 Task: Add Person0000000130 as Team Member of Scrum Project Project0000000065 in Jira. Add Person0000000131 as Team Member of Scrum Project Project0000000066 in Jira. Add Person0000000132 as Team Member of Scrum Project Project0000000066 in Jira. Assign Person0000000129 as Project Lead of Scrum Project Project0000000065 in Jira. Assign Person0000000131 as Project Lead of Scrum Project Project0000000066 in Jira
Action: Mouse moved to (417, 246)
Screenshot: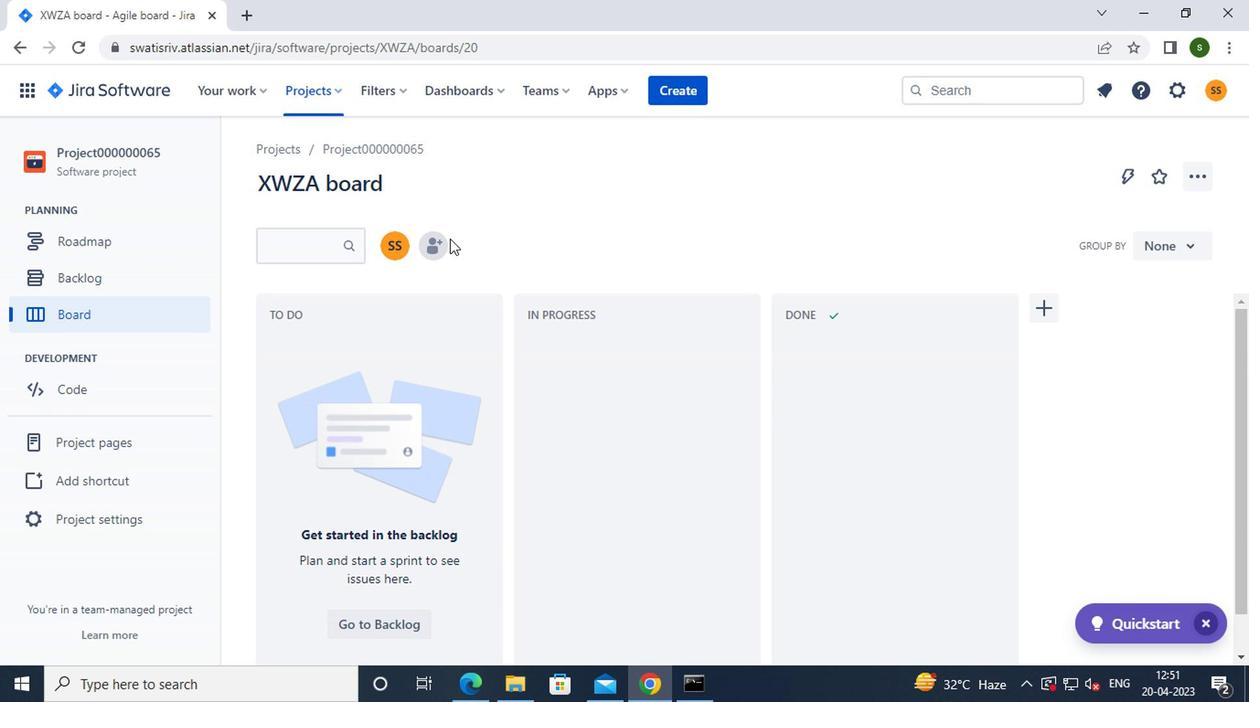 
Action: Mouse pressed left at (417, 246)
Screenshot: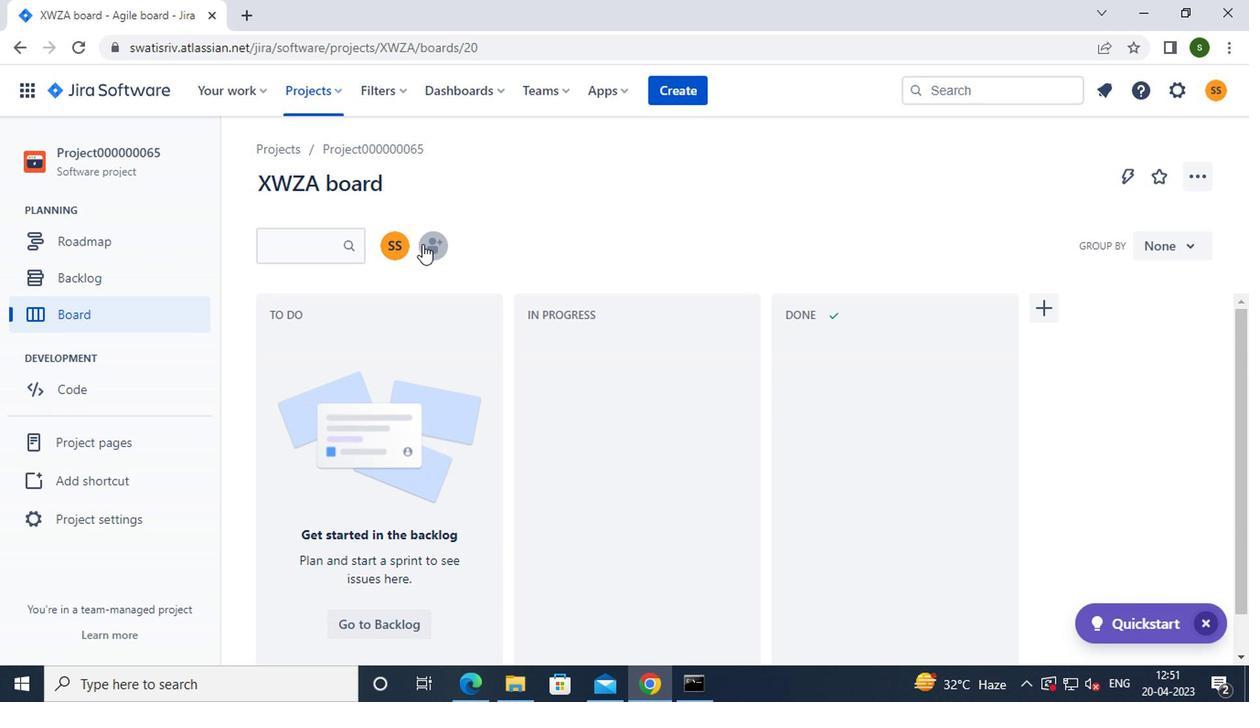 
Action: Mouse moved to (543, 214)
Screenshot: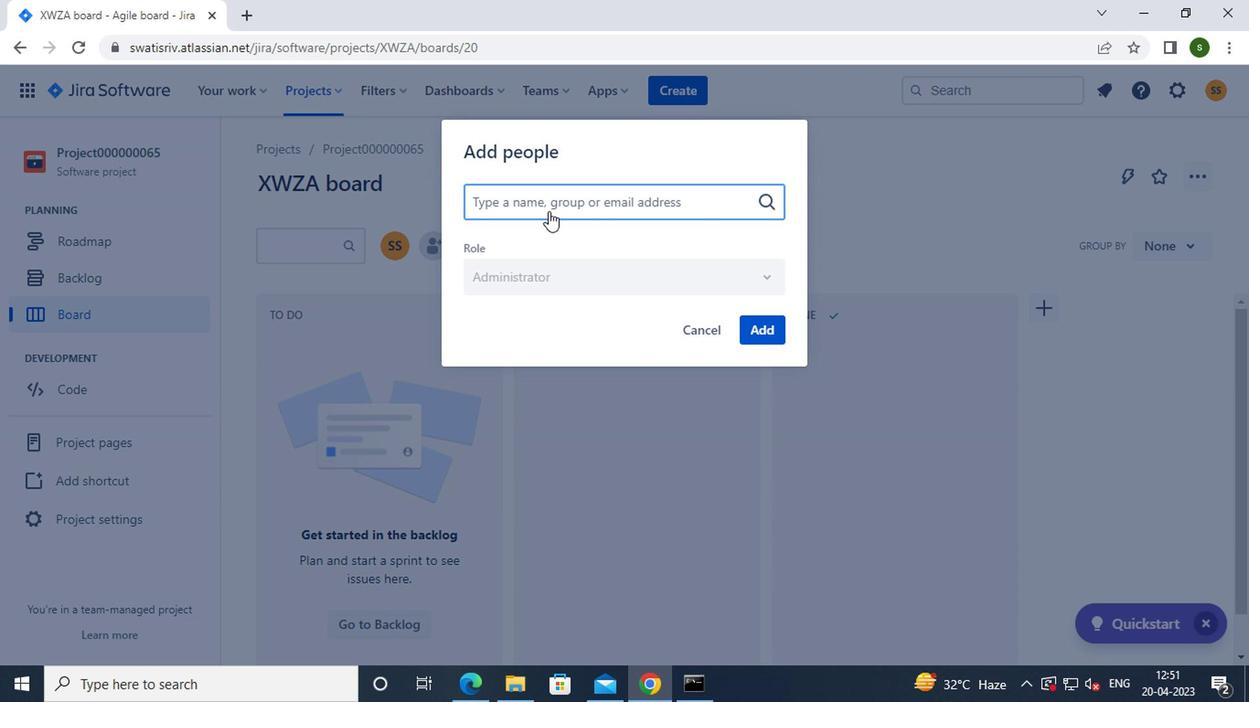 
Action: Key pressed ca
Screenshot: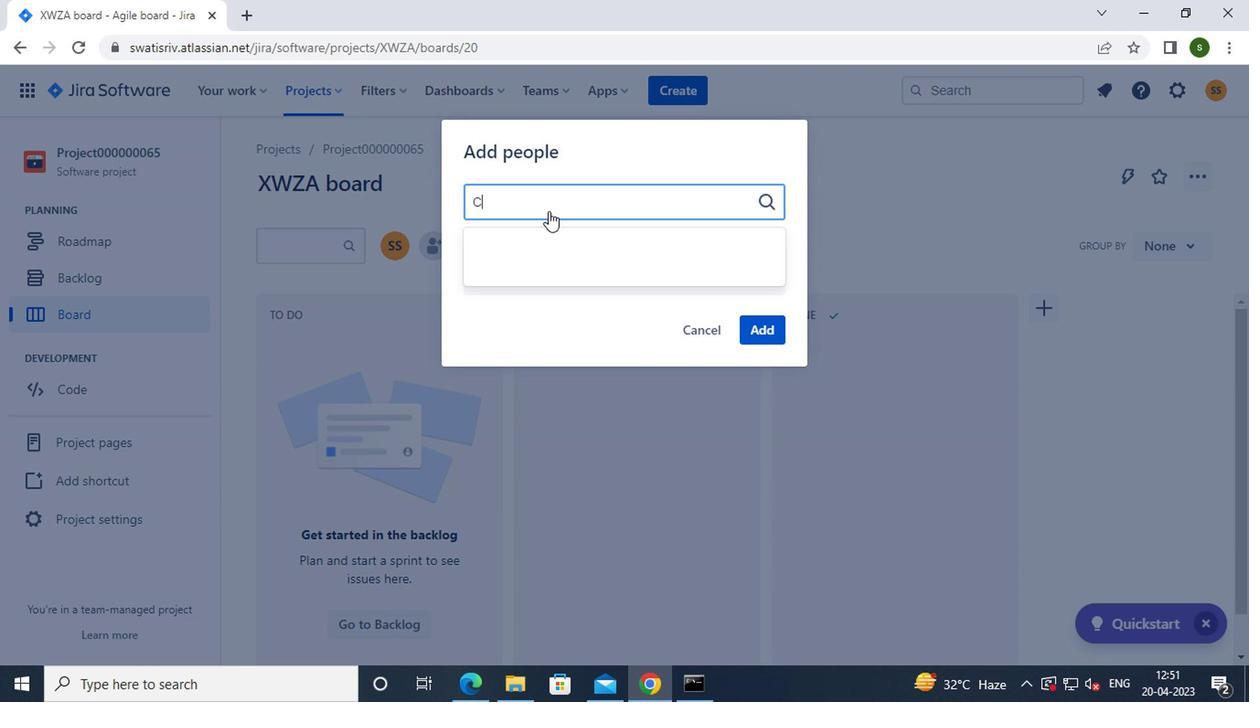 
Action: Mouse moved to (537, 256)
Screenshot: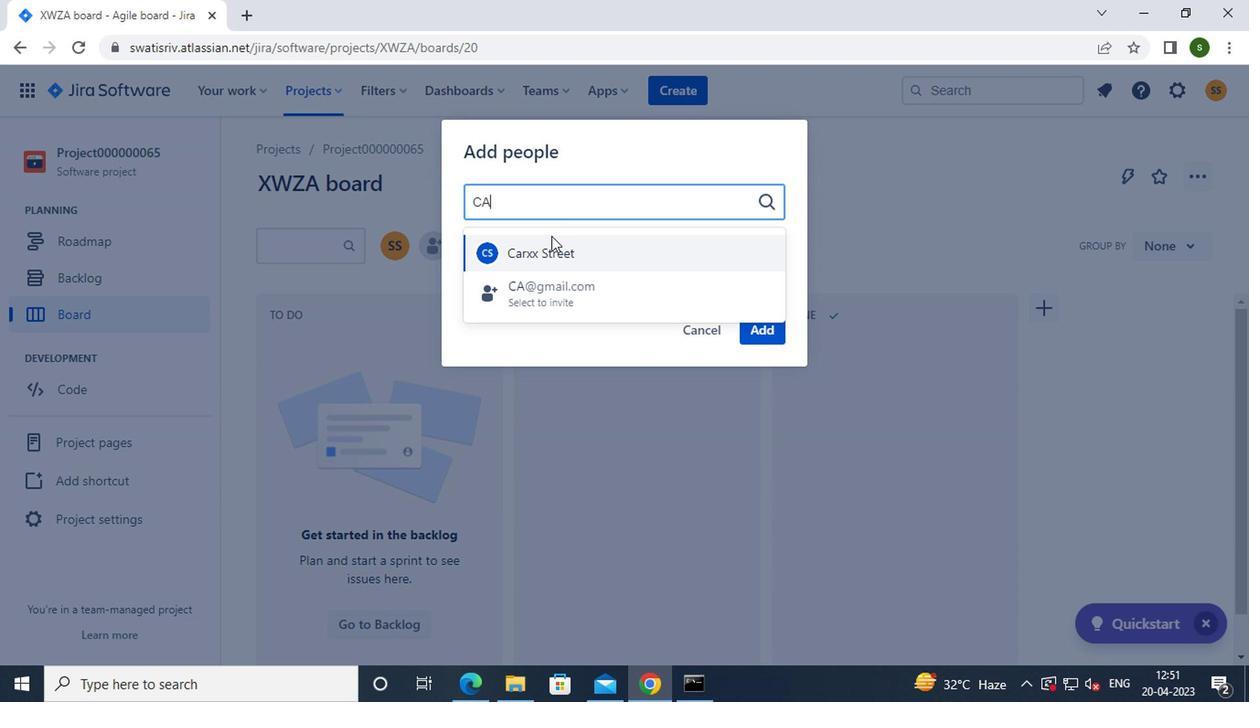 
Action: Mouse pressed left at (537, 256)
Screenshot: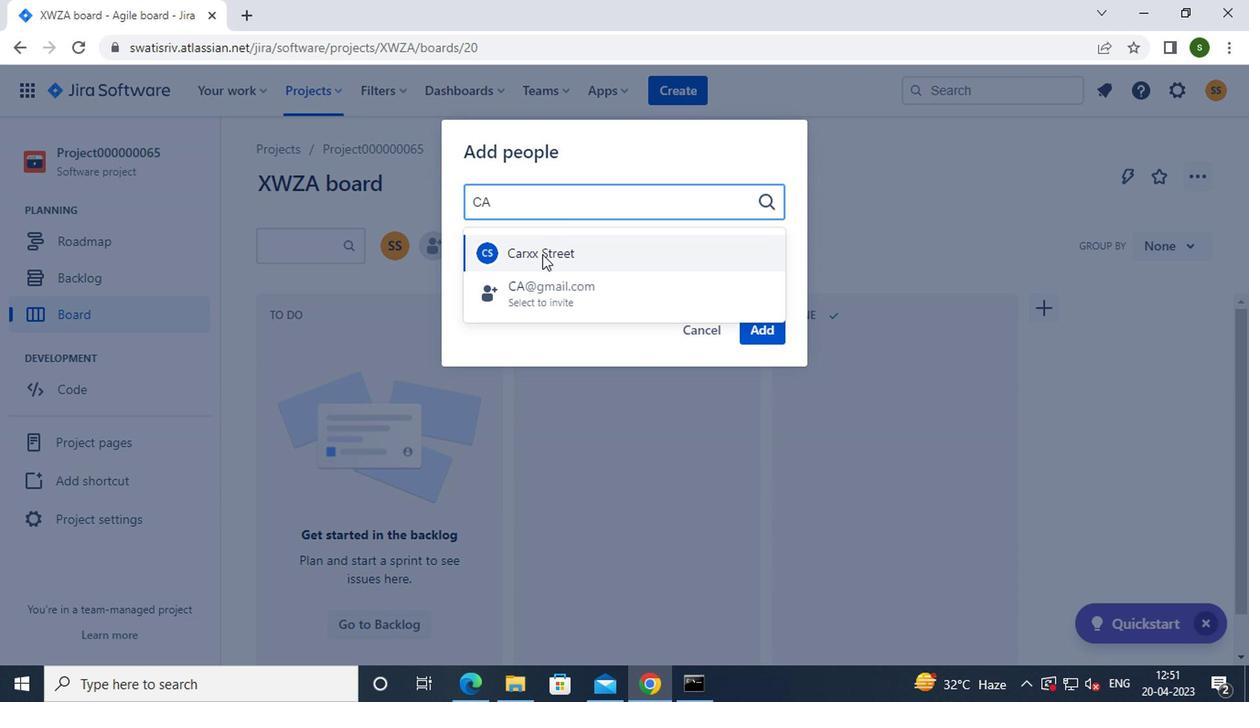 
Action: Mouse moved to (747, 330)
Screenshot: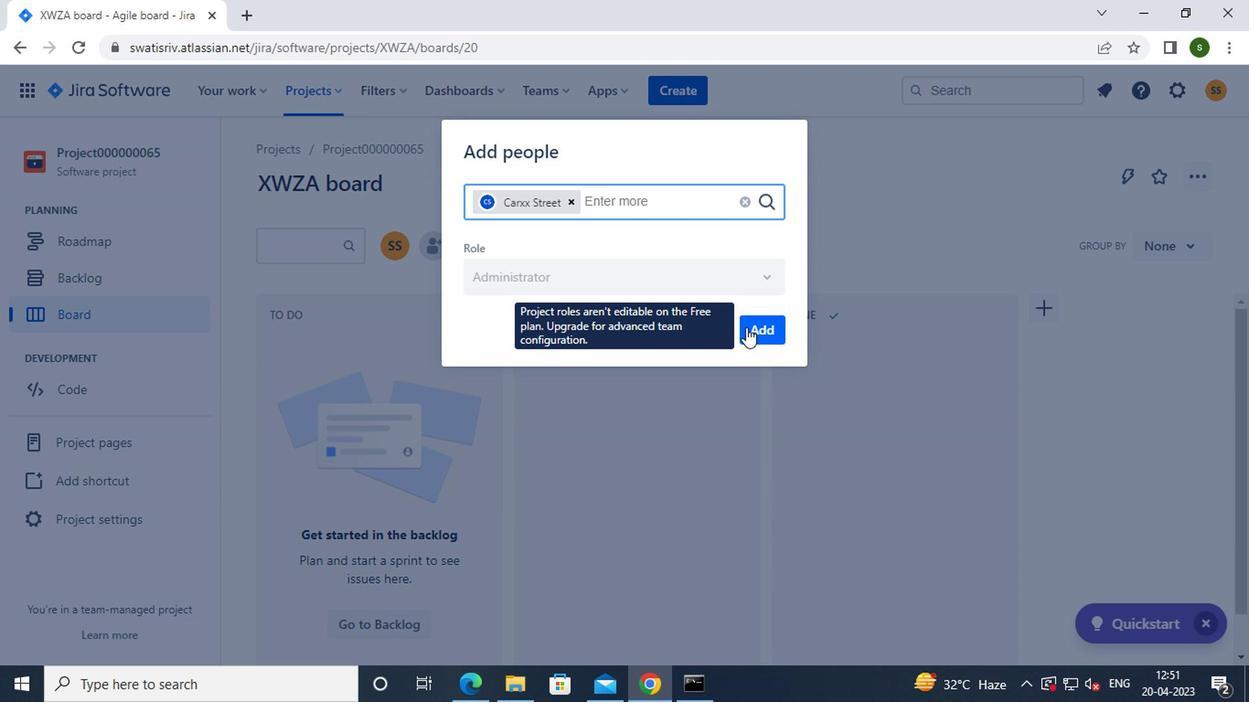 
Action: Mouse pressed left at (747, 330)
Screenshot: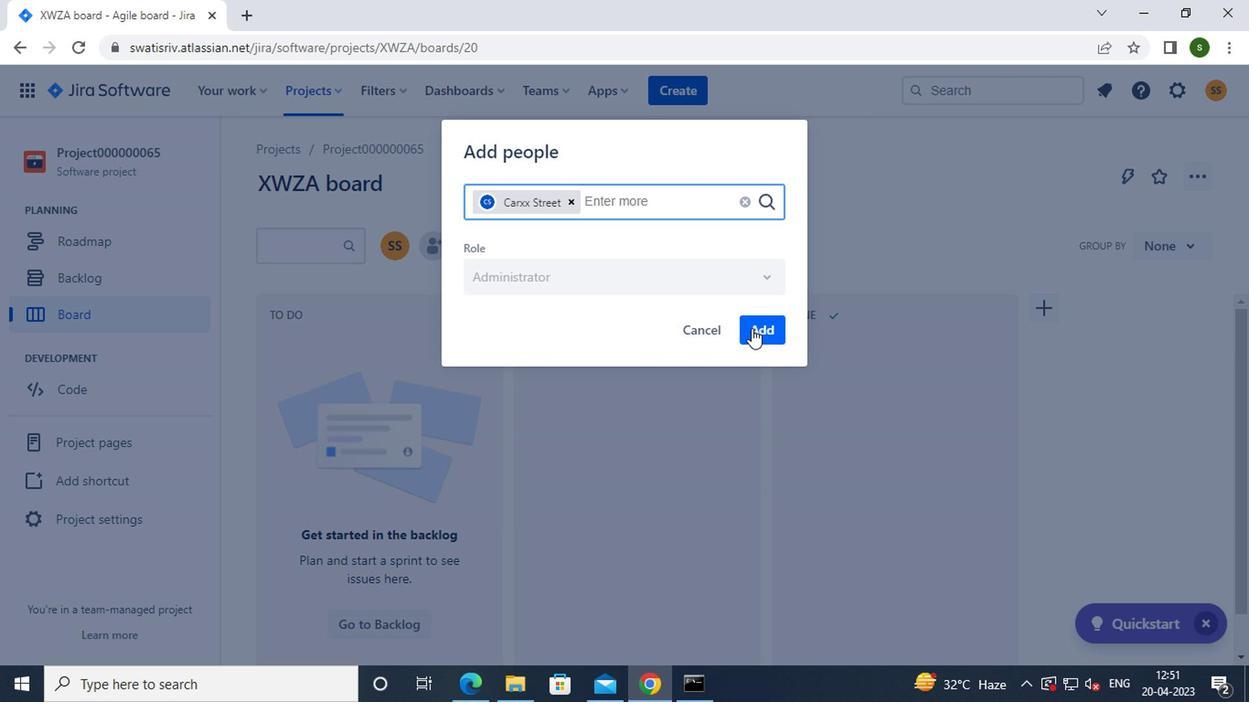 
Action: Mouse moved to (309, 99)
Screenshot: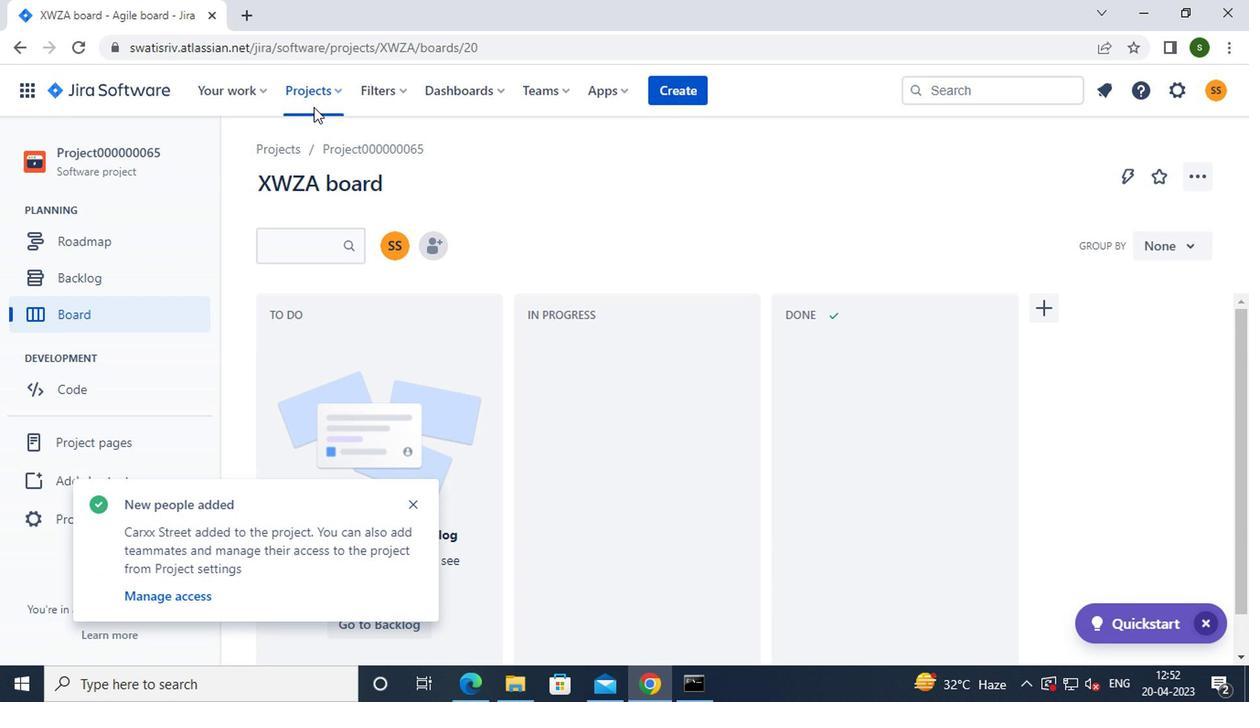 
Action: Mouse pressed left at (309, 99)
Screenshot: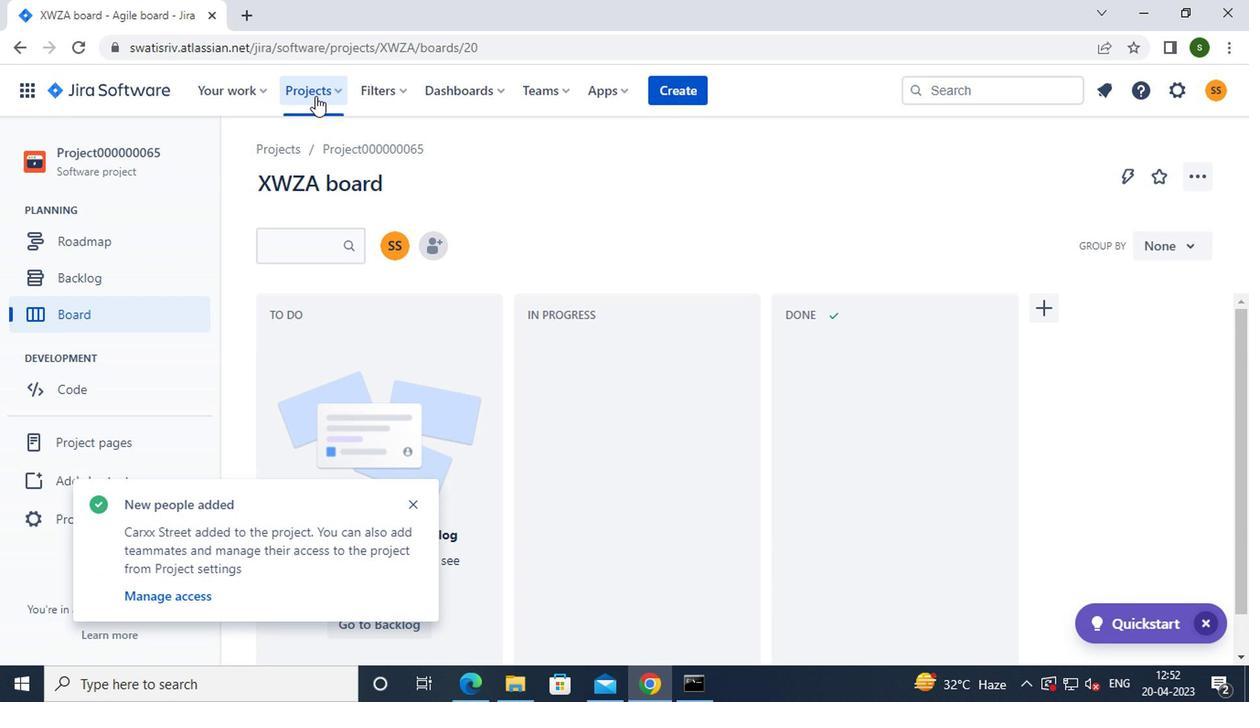 
Action: Mouse moved to (380, 237)
Screenshot: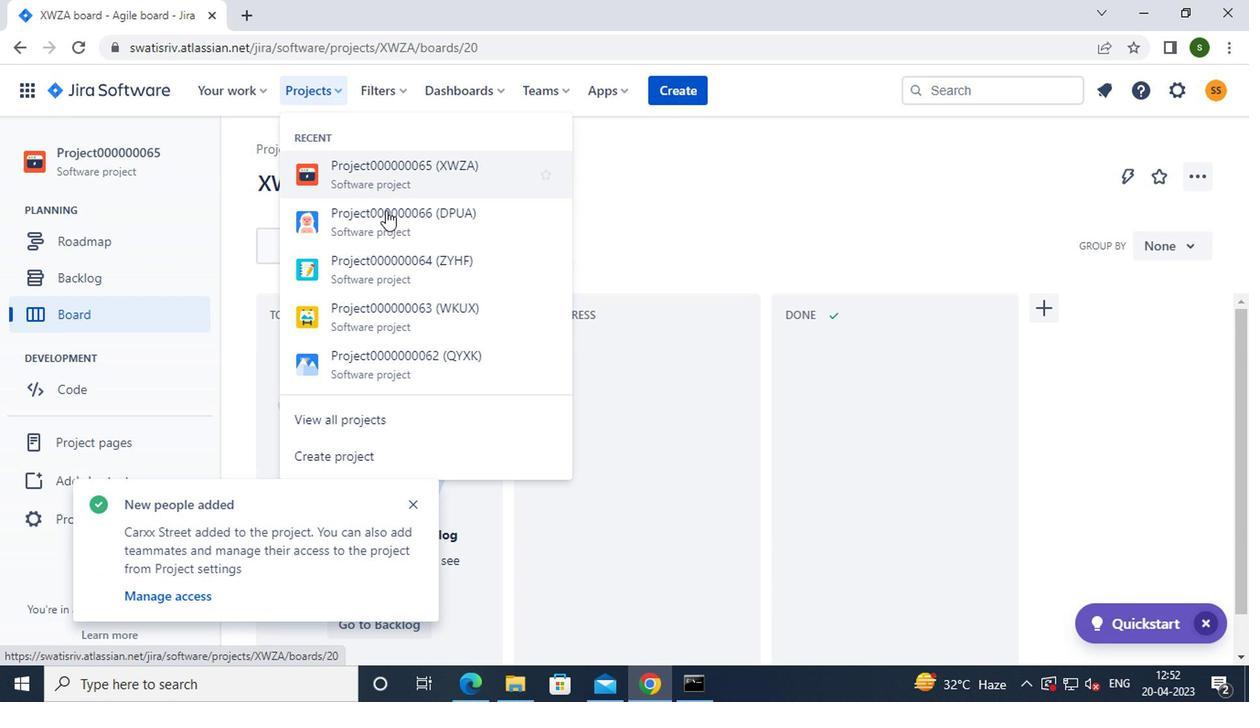 
Action: Mouse pressed left at (380, 237)
Screenshot: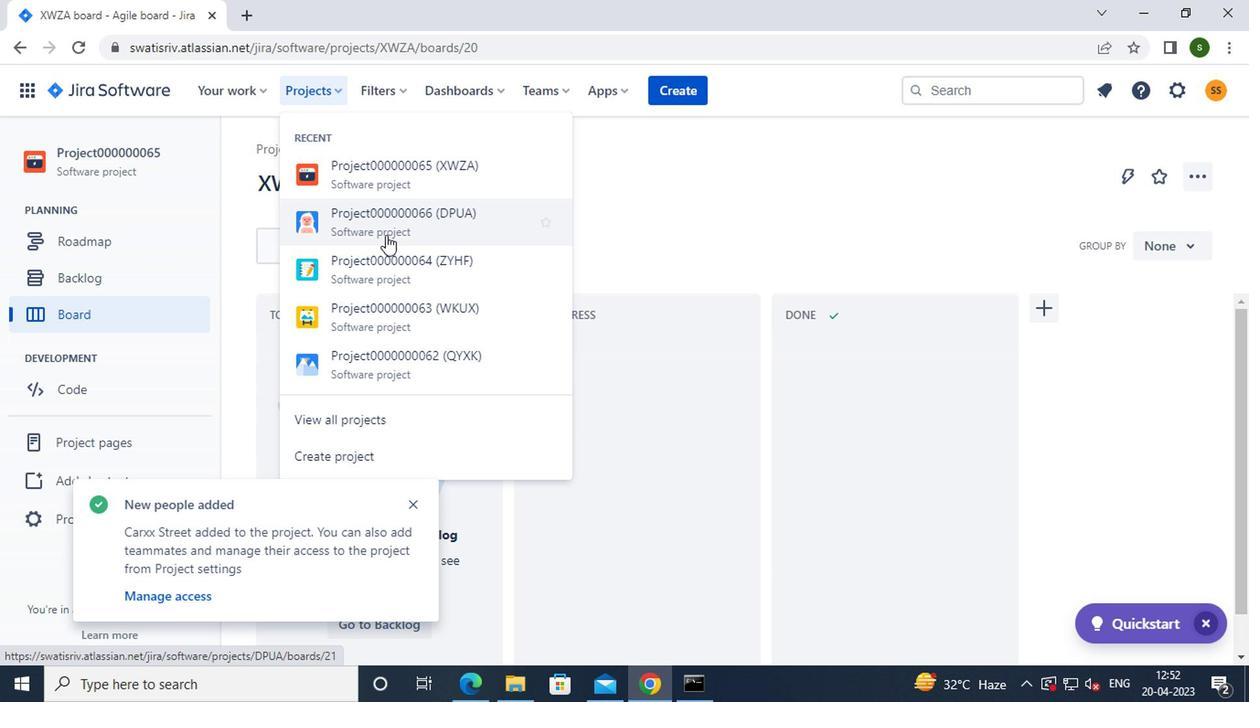 
Action: Mouse moved to (431, 249)
Screenshot: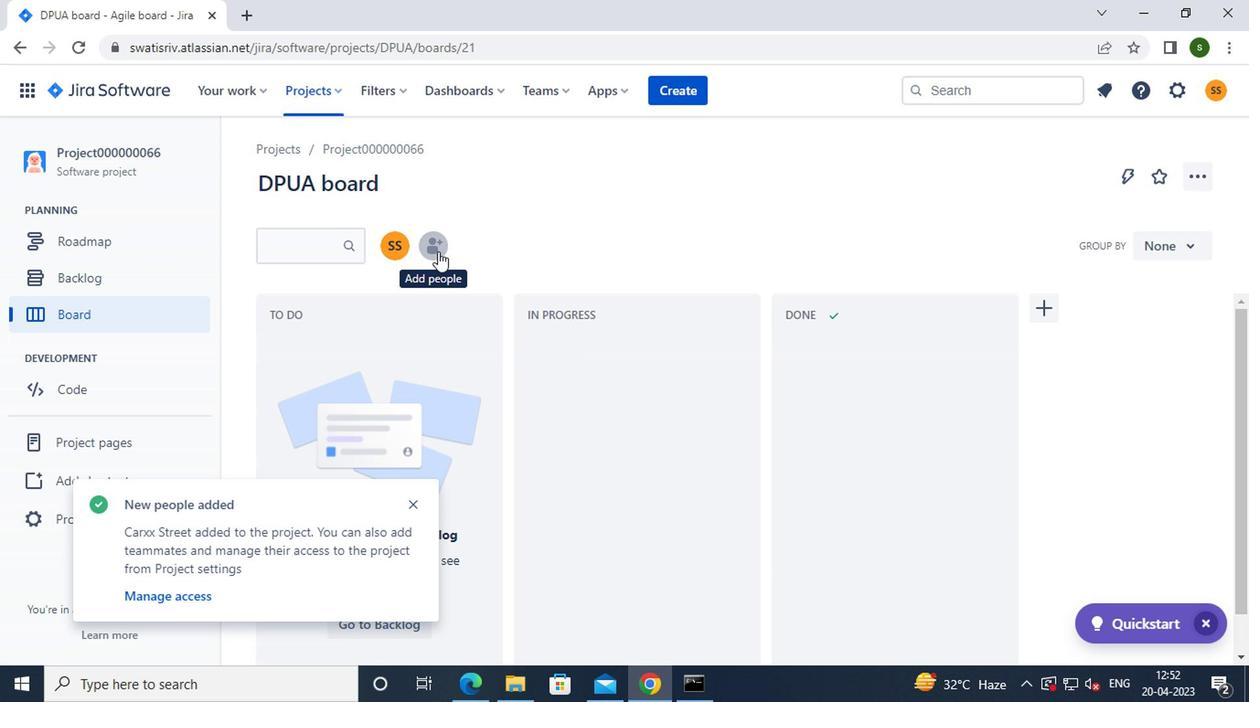 
Action: Mouse pressed left at (431, 249)
Screenshot: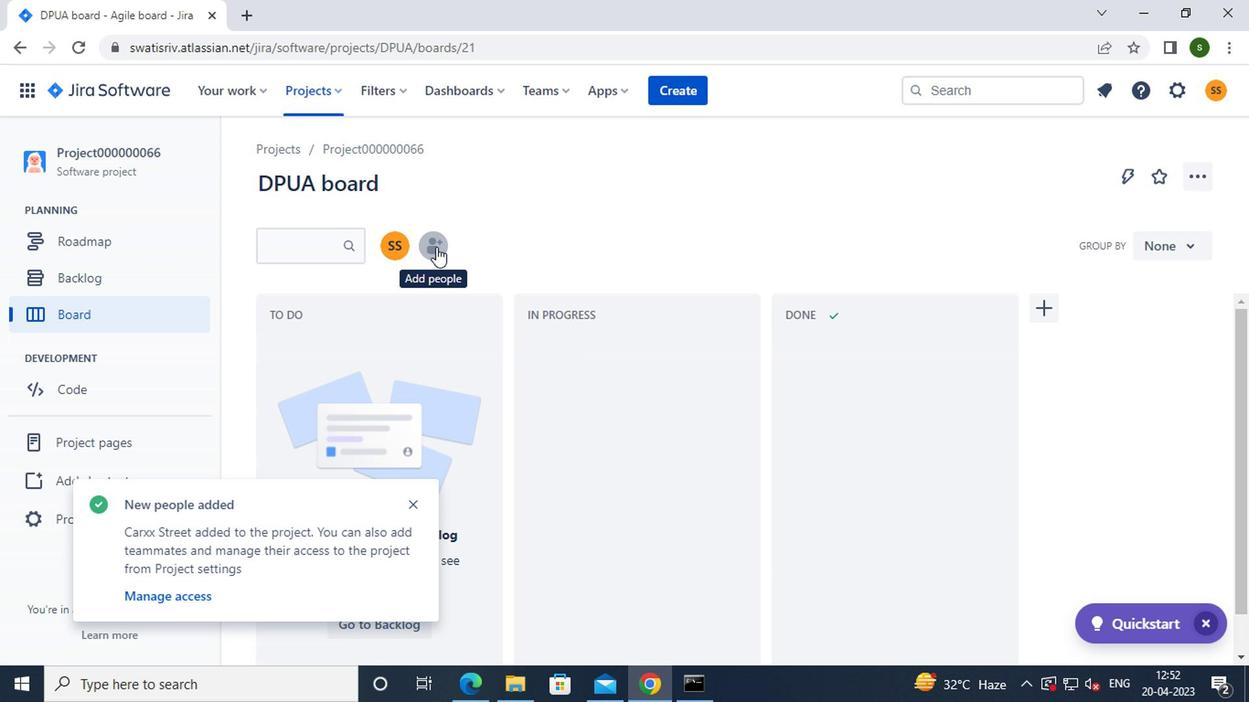
Action: Mouse moved to (519, 208)
Screenshot: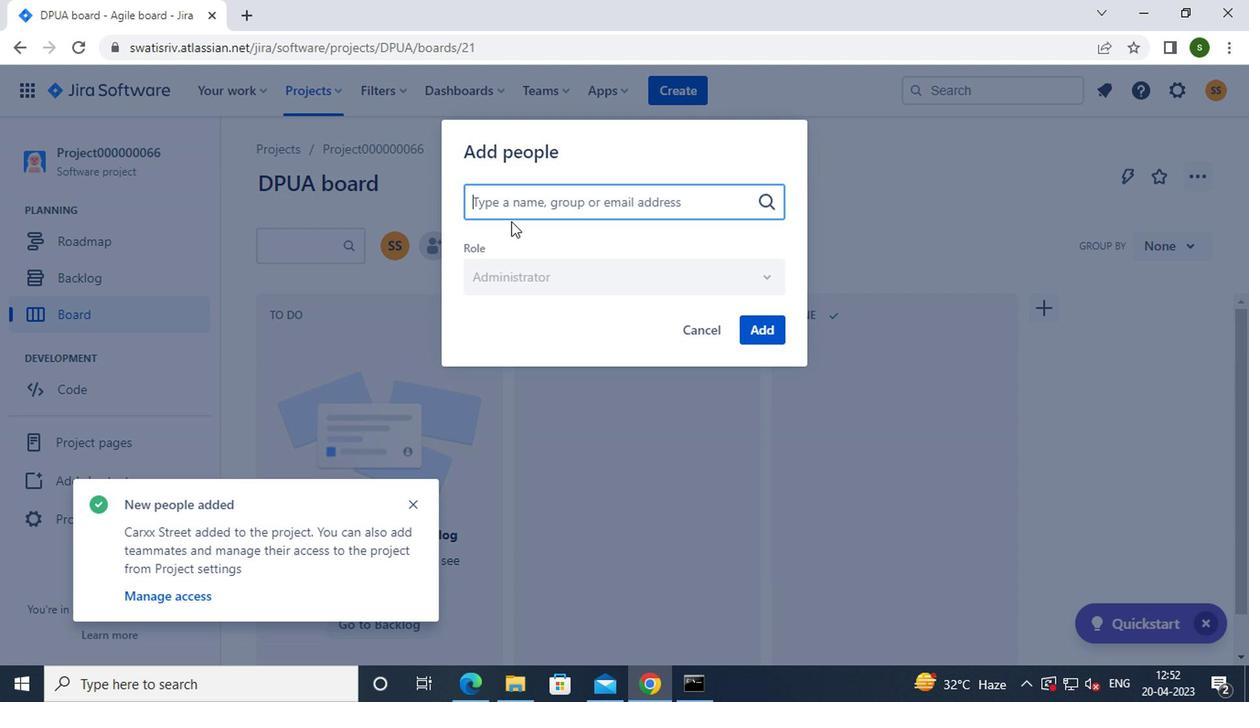 
Action: Key pressed p
Screenshot: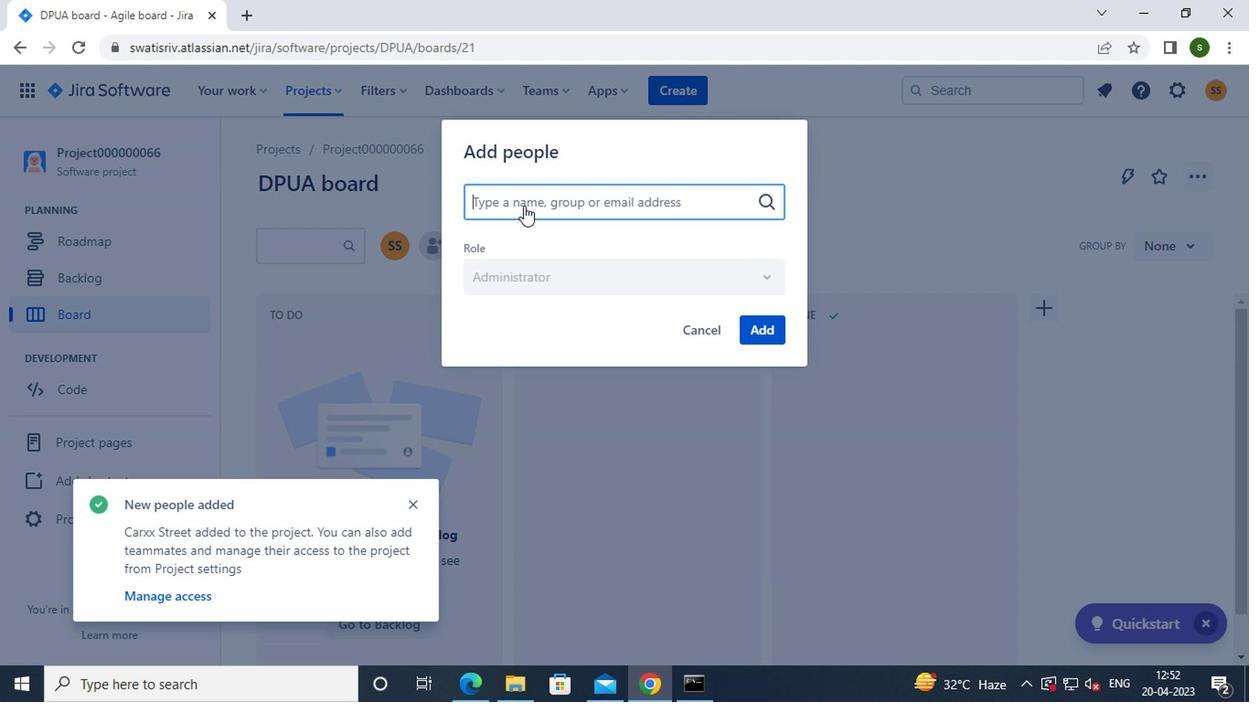 
Action: Mouse moved to (521, 246)
Screenshot: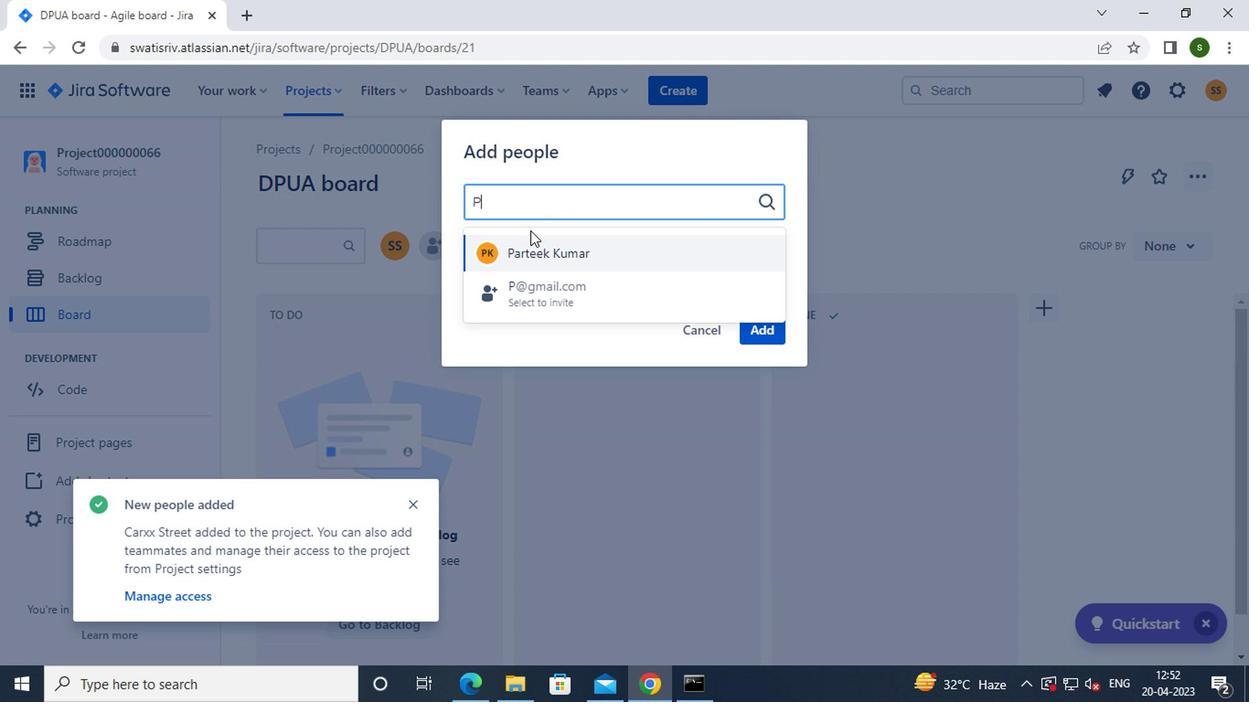 
Action: Mouse pressed left at (521, 246)
Screenshot: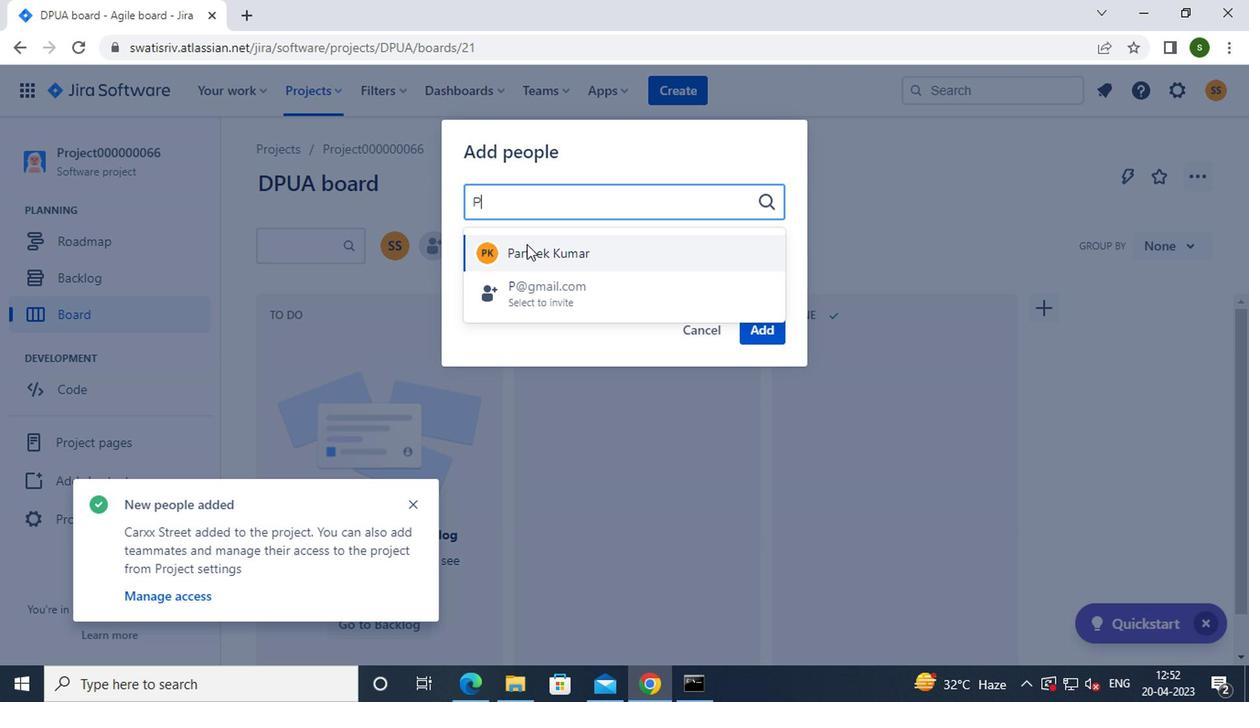 
Action: Mouse moved to (757, 322)
Screenshot: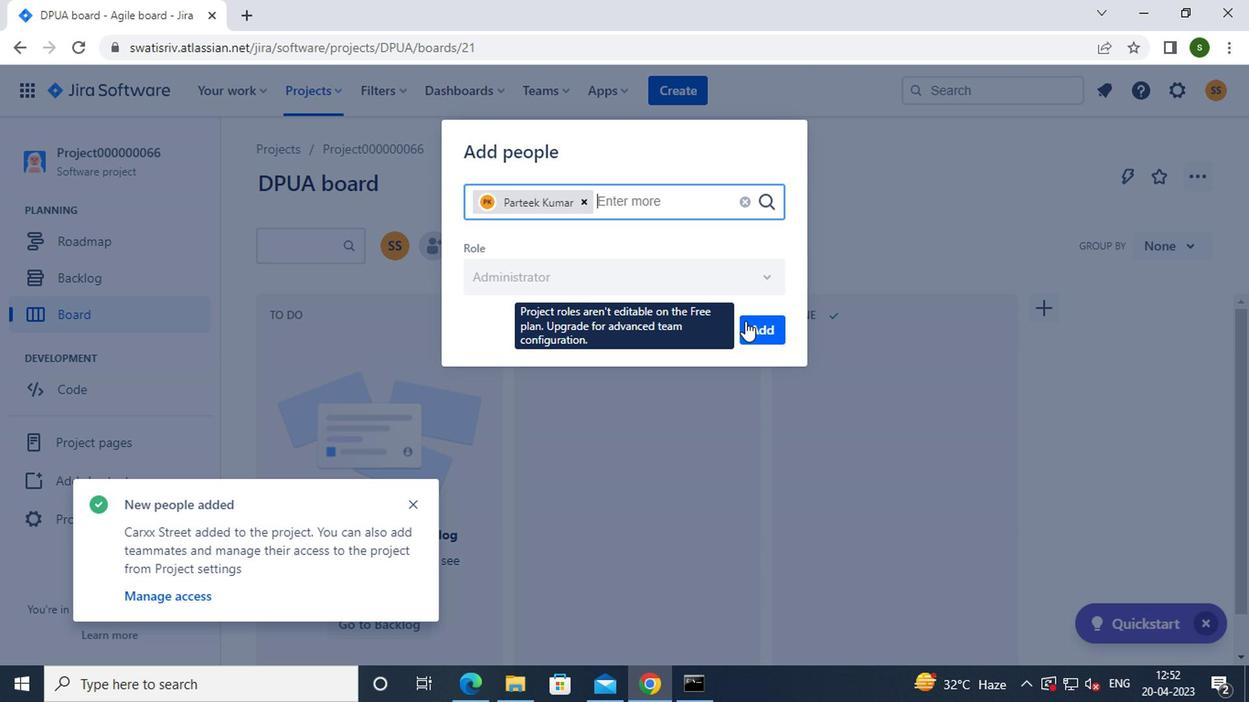 
Action: Mouse pressed left at (757, 322)
Screenshot: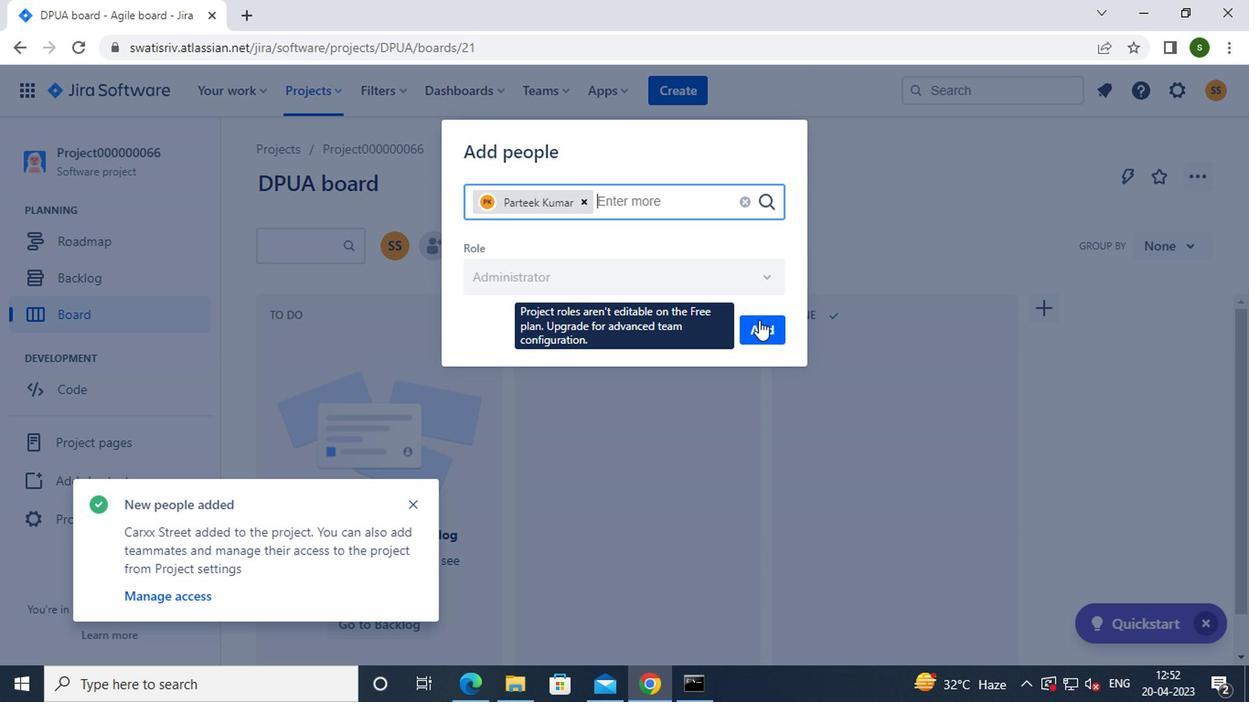 
Action: Mouse moved to (434, 245)
Screenshot: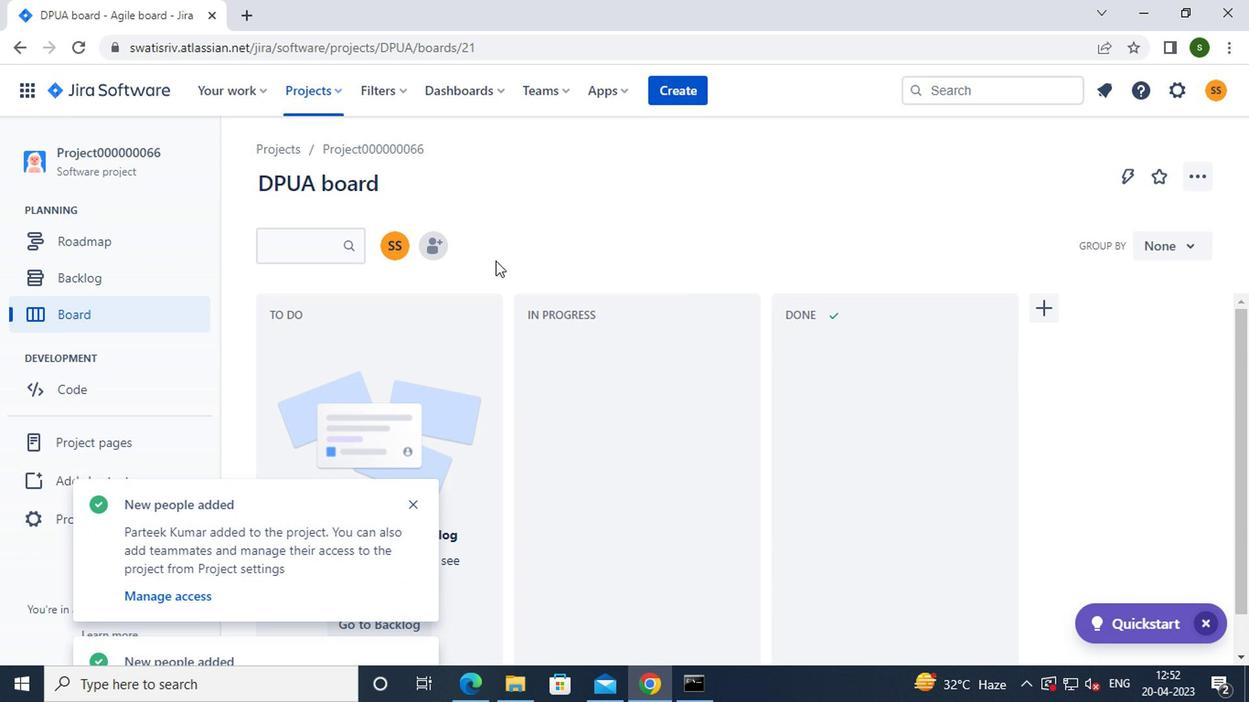 
Action: Mouse pressed left at (434, 245)
Screenshot: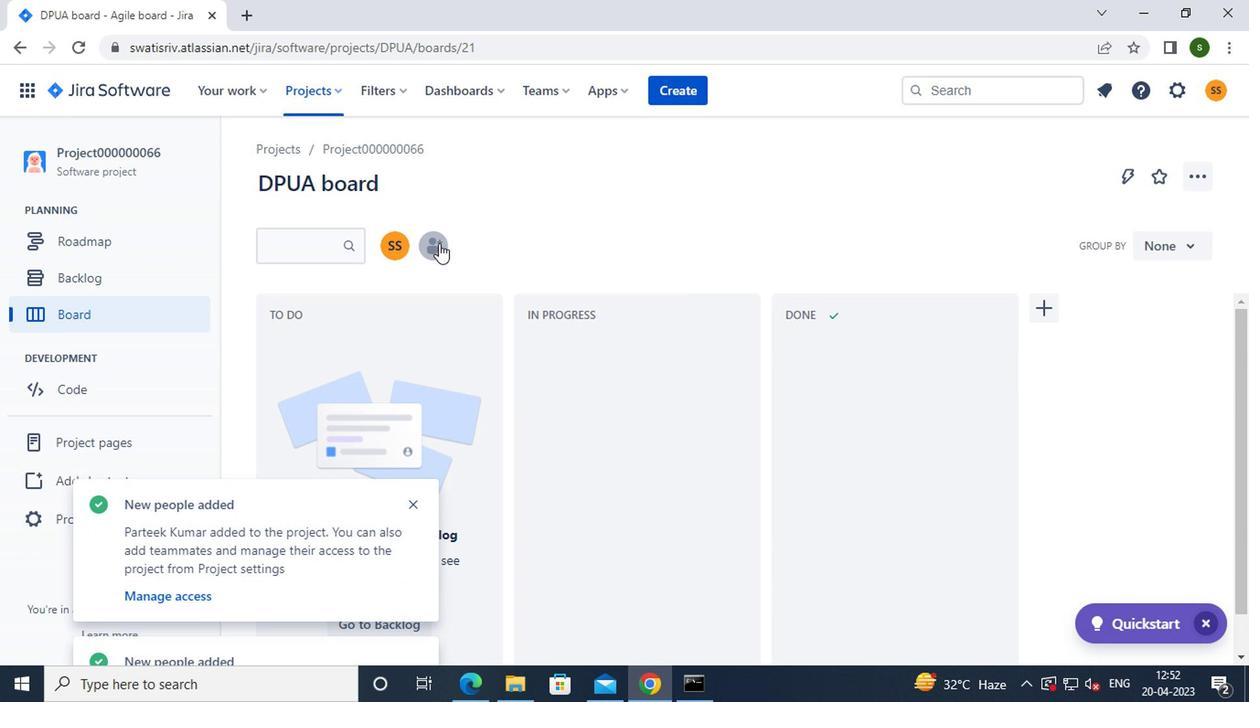 
Action: Mouse moved to (547, 204)
Screenshot: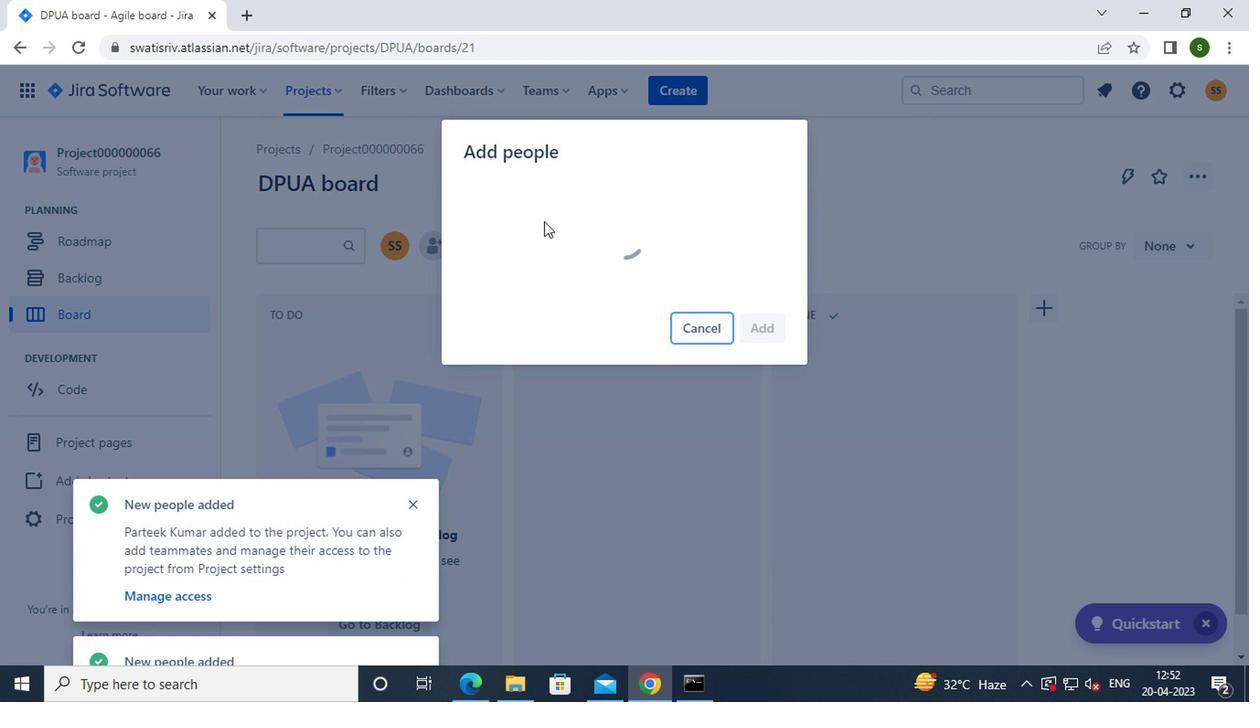 
Action: Key pressed v
Screenshot: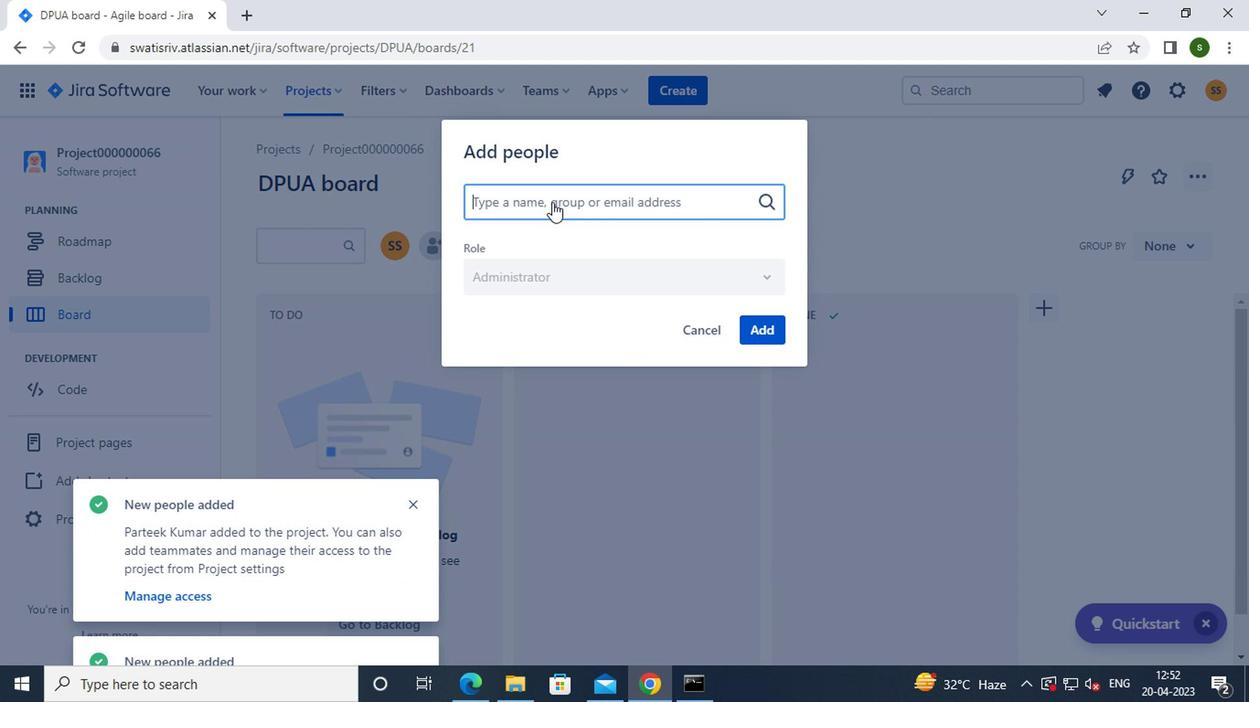 
Action: Mouse moved to (528, 333)
Screenshot: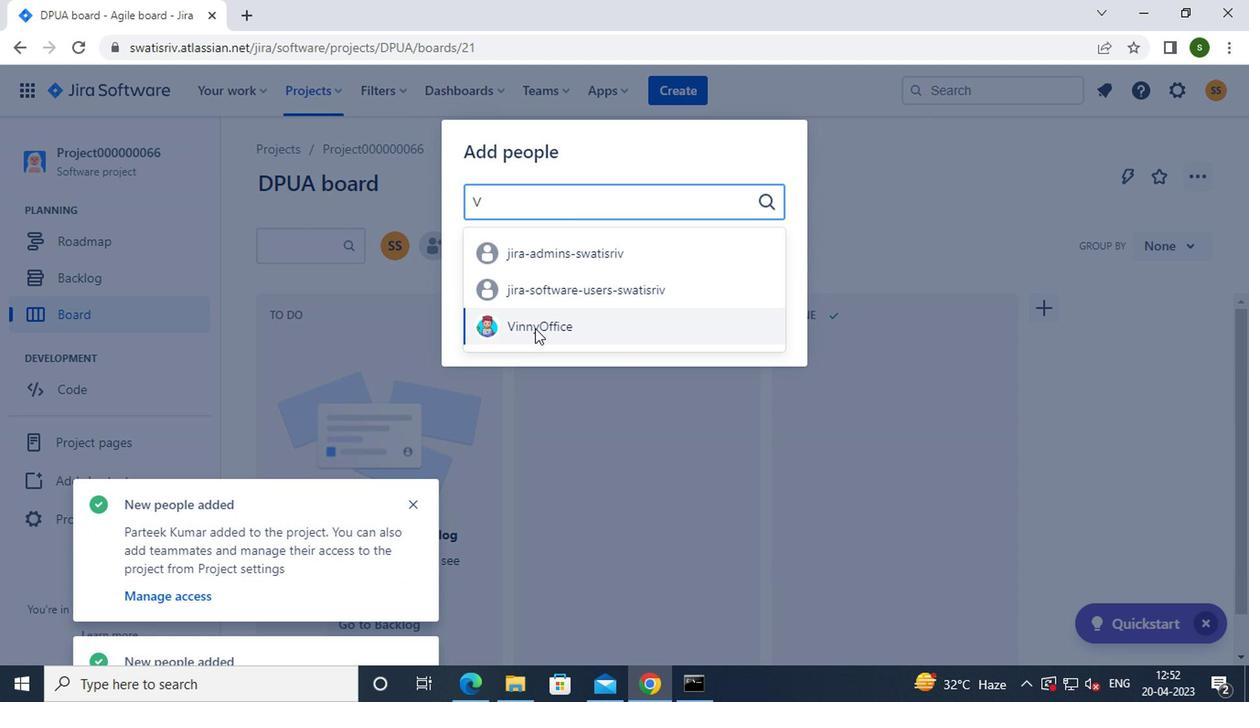 
Action: Mouse pressed left at (528, 333)
Screenshot: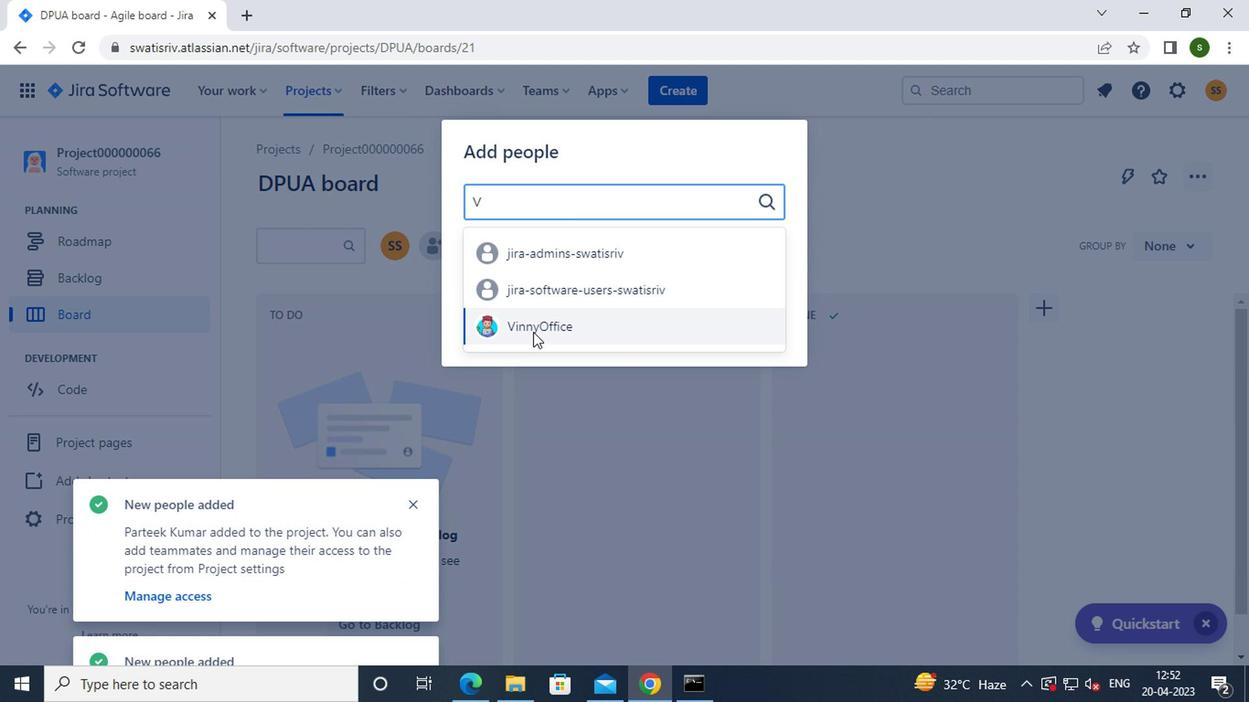 
Action: Mouse moved to (749, 324)
Screenshot: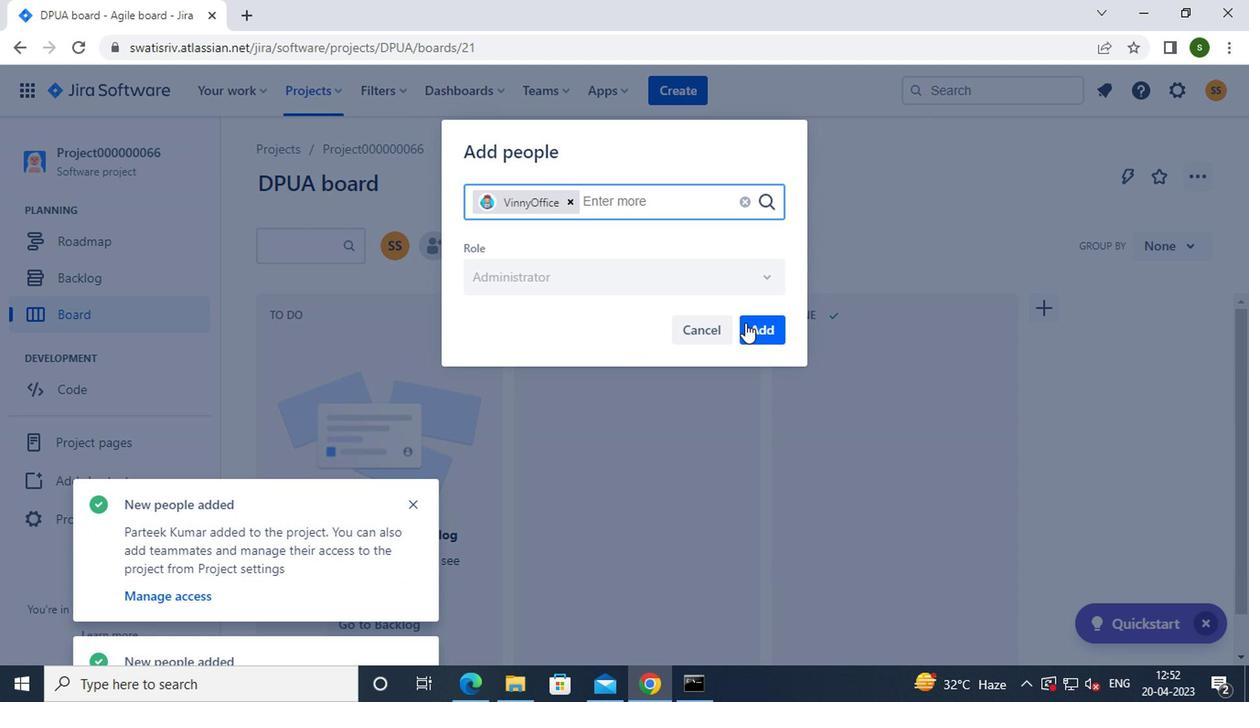 
Action: Mouse pressed left at (749, 324)
Screenshot: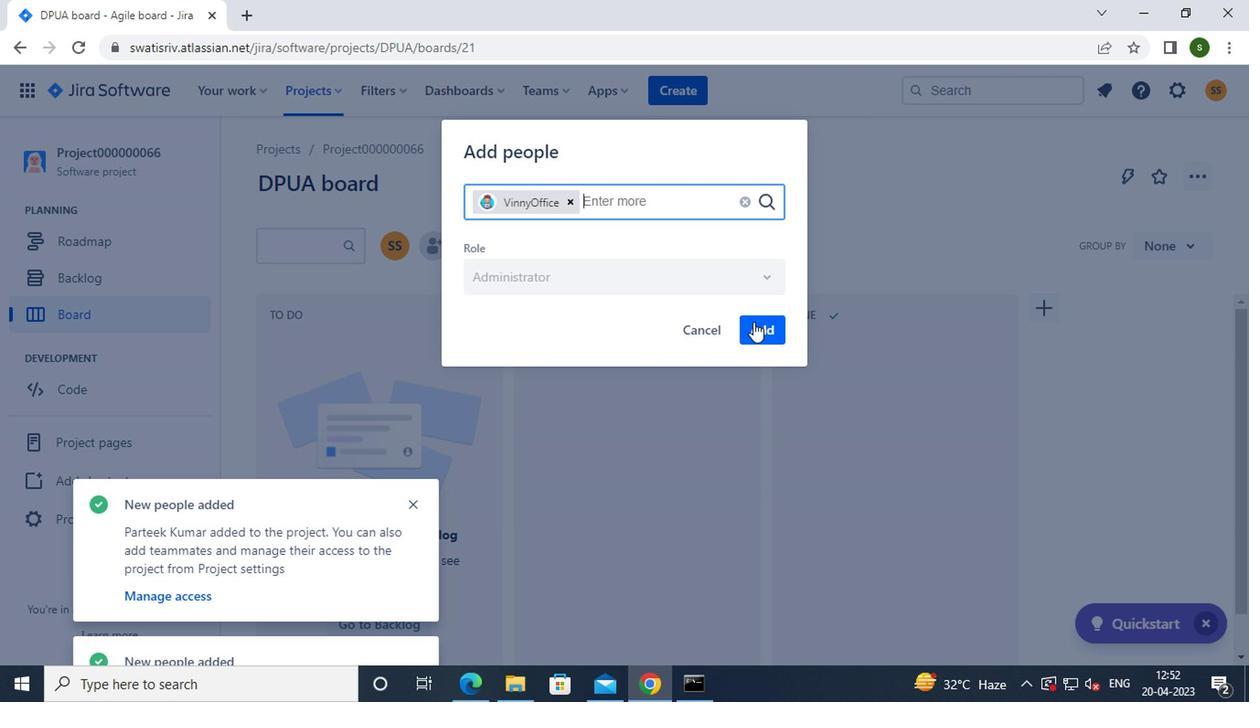 
Action: Mouse moved to (314, 98)
Screenshot: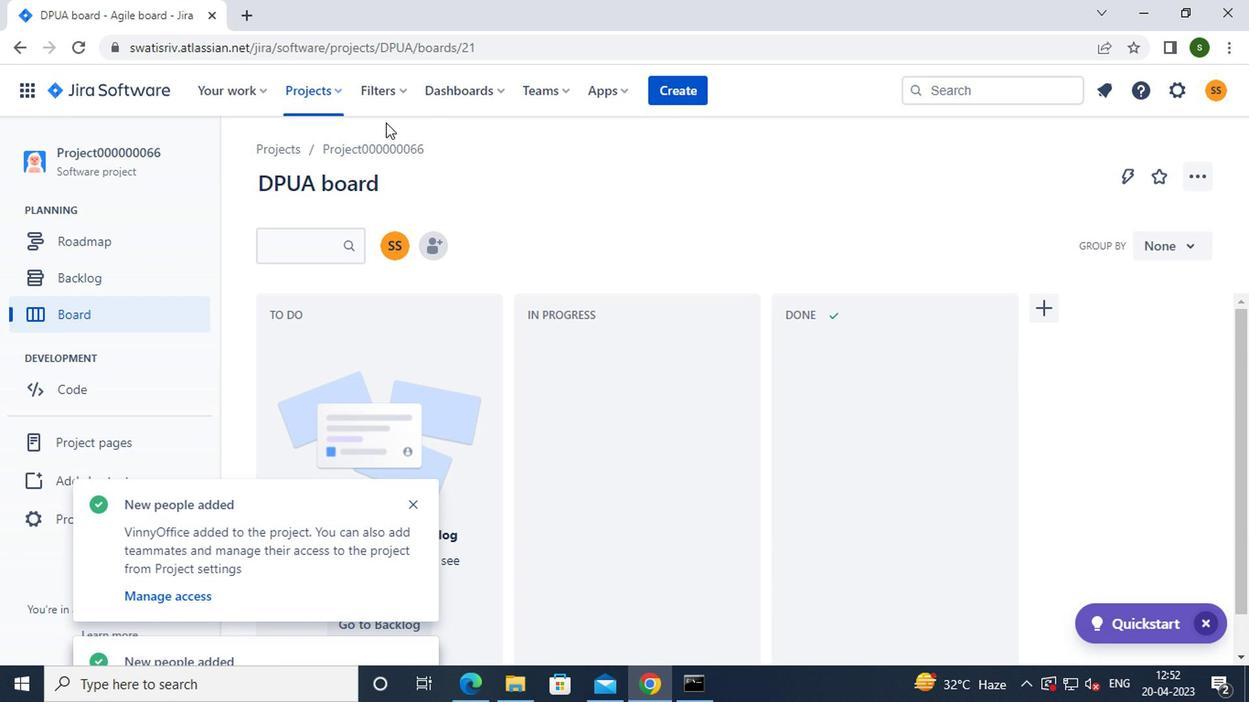 
Action: Mouse pressed left at (314, 98)
Screenshot: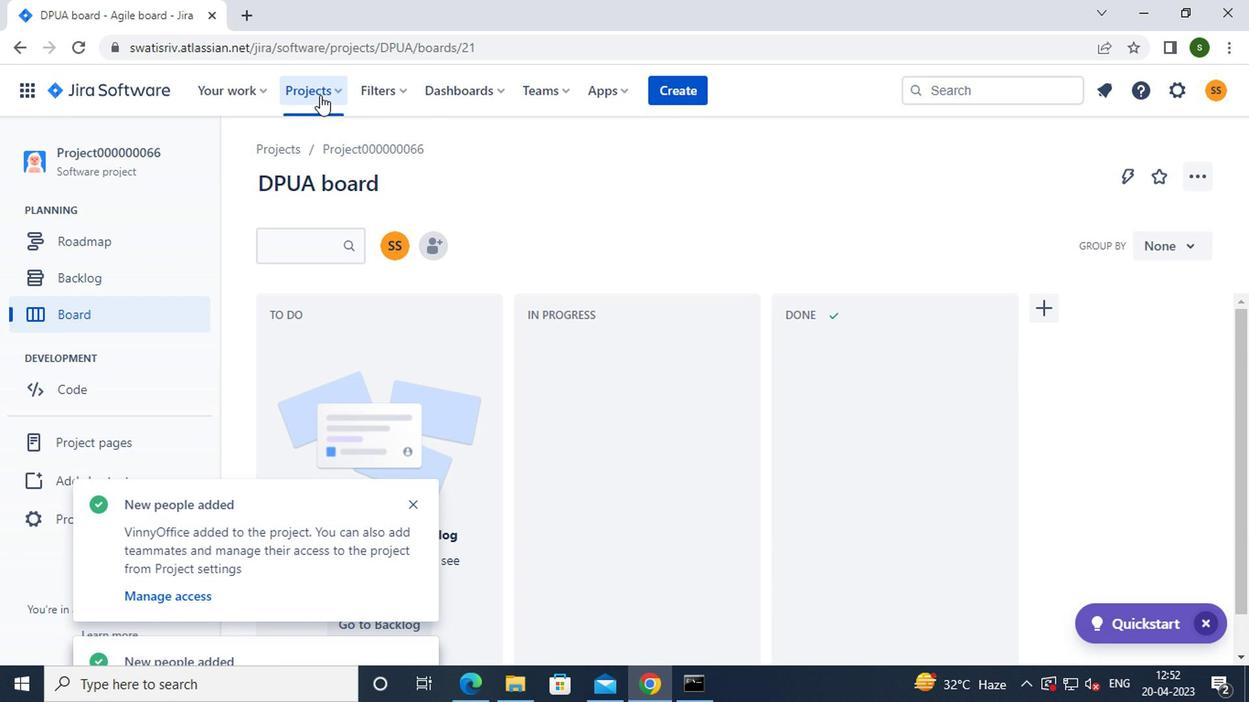 
Action: Mouse moved to (356, 225)
Screenshot: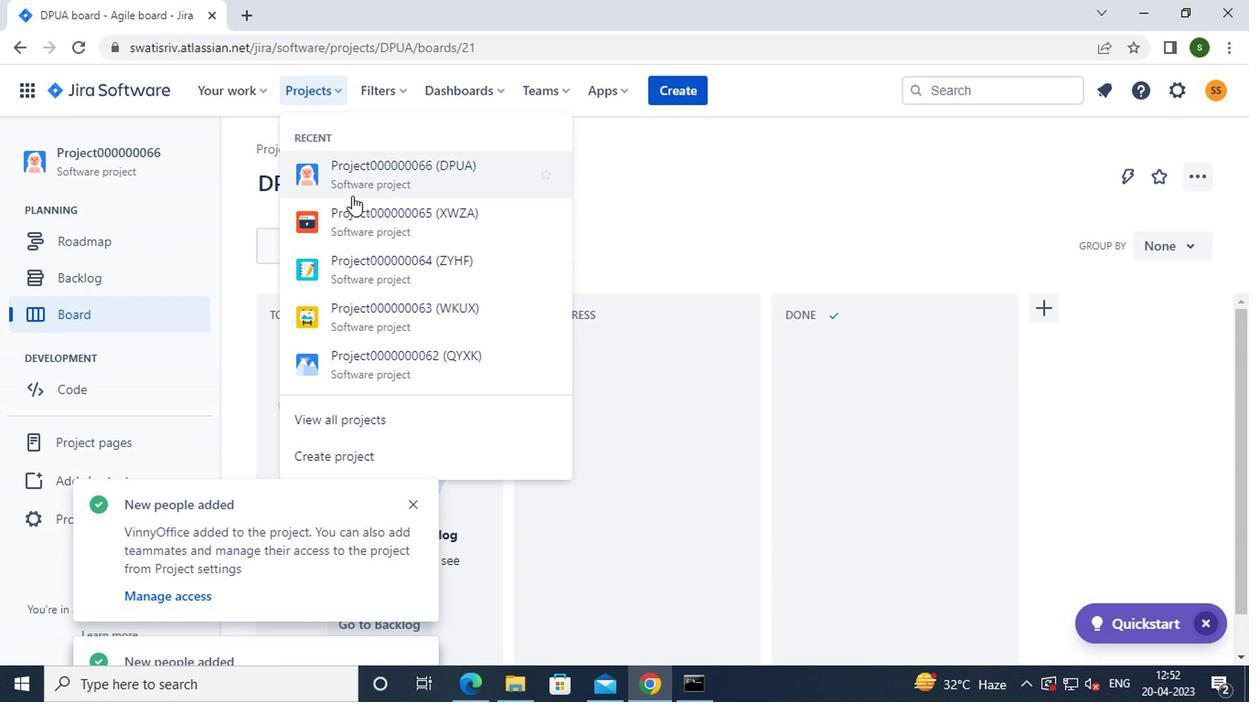 
Action: Mouse pressed left at (356, 225)
Screenshot: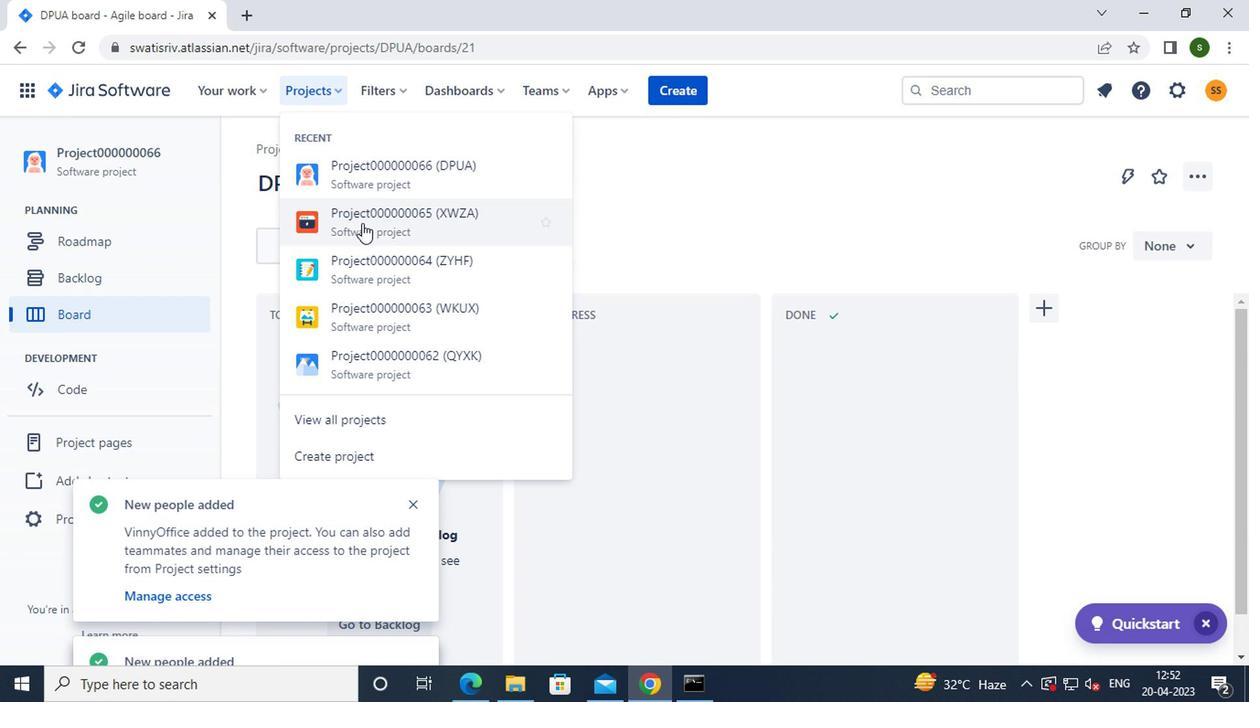
Action: Mouse moved to (405, 506)
Screenshot: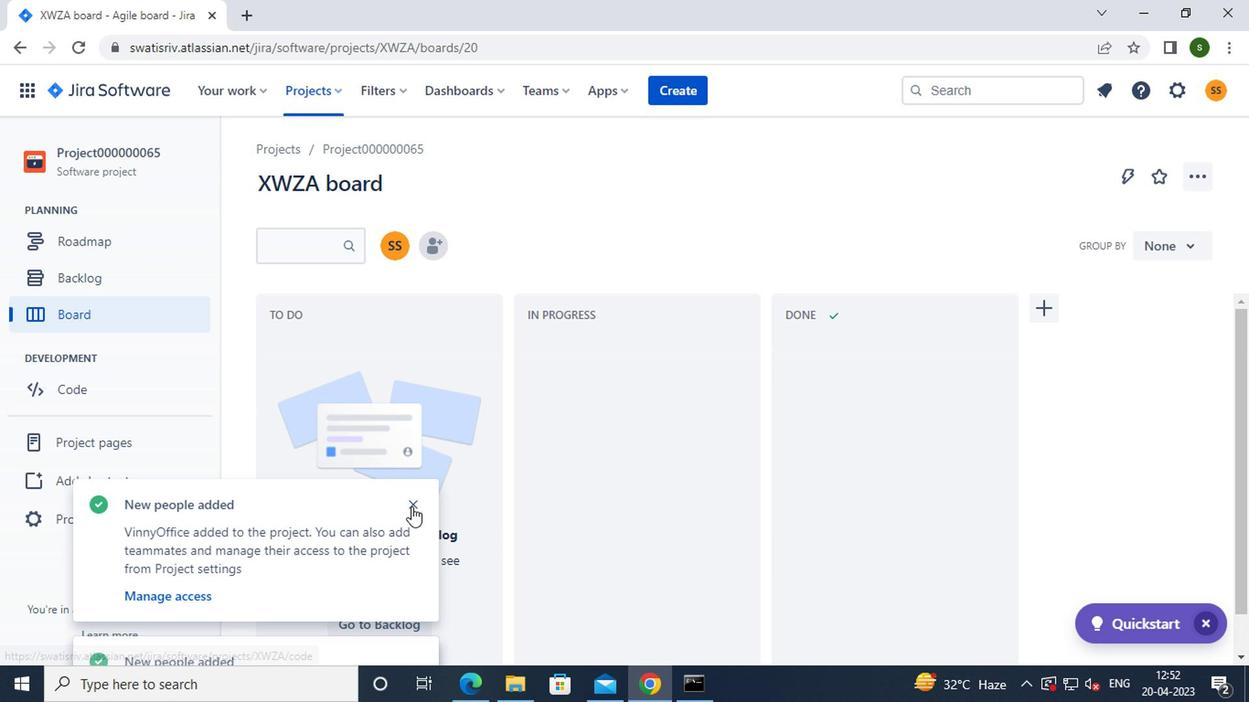 
Action: Mouse pressed left at (405, 506)
Screenshot: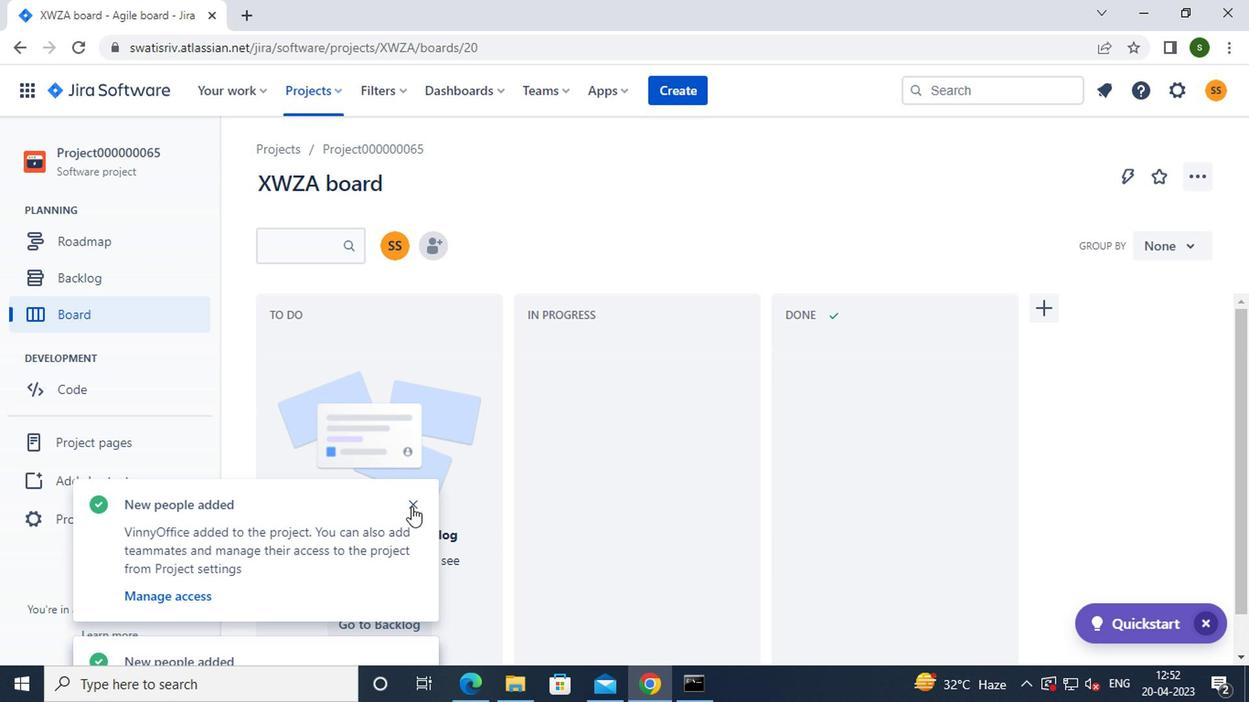 
Action: Mouse pressed left at (405, 506)
Screenshot: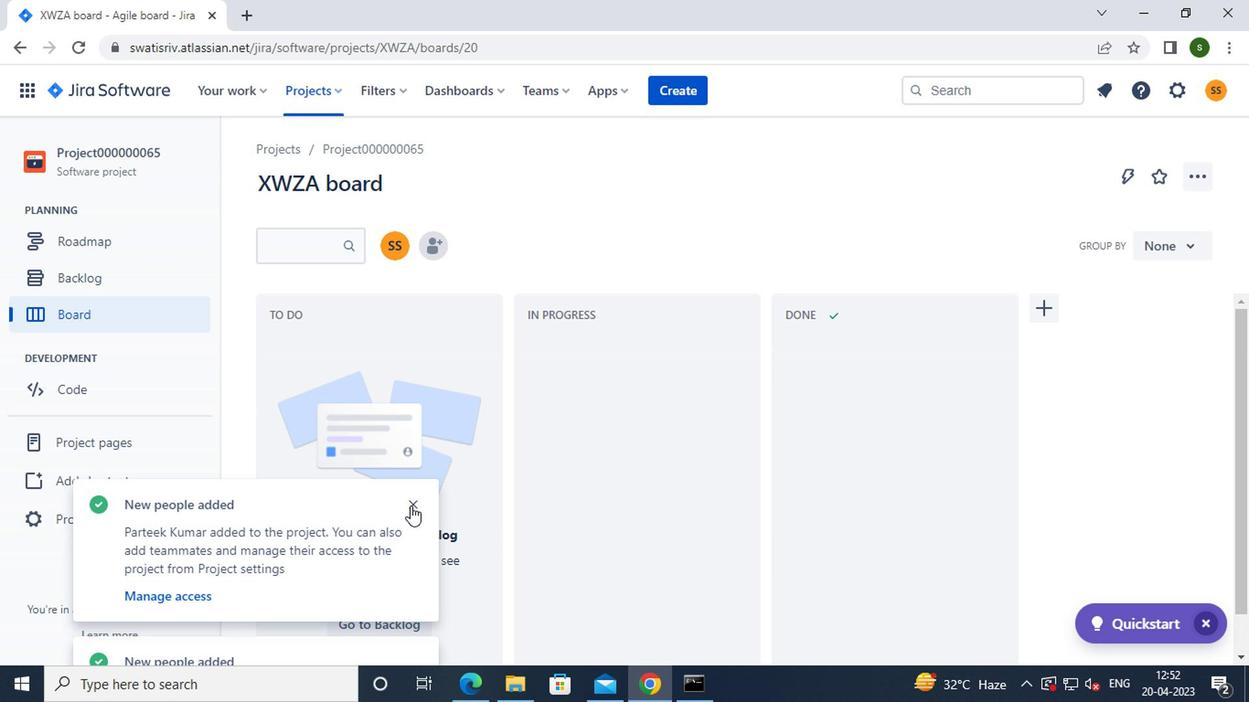
Action: Mouse pressed left at (405, 506)
Screenshot: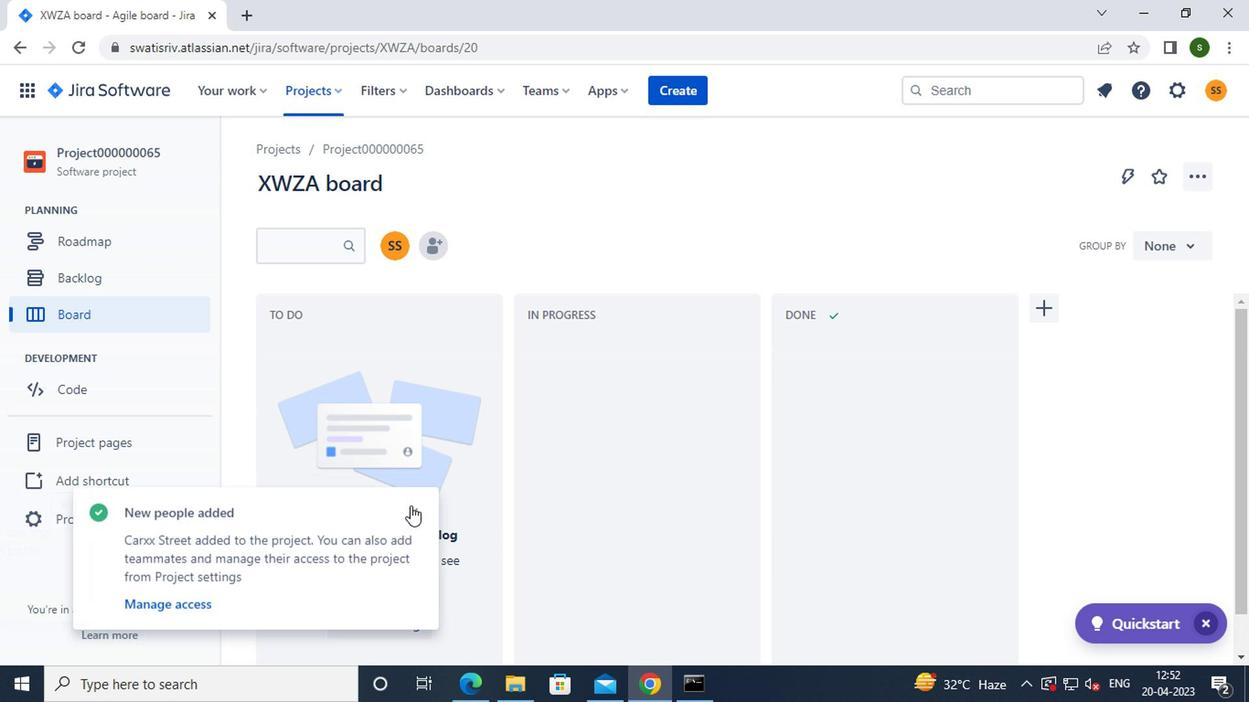 
Action: Mouse moved to (162, 521)
Screenshot: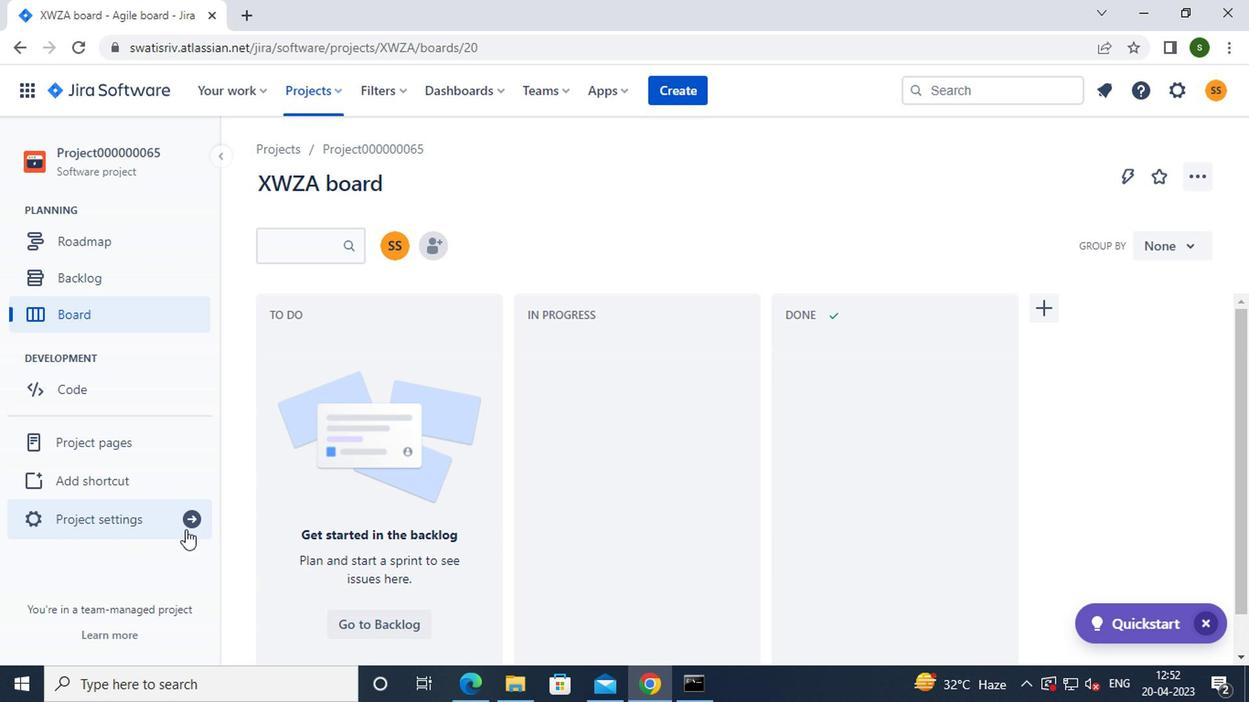 
Action: Mouse pressed left at (162, 521)
Screenshot: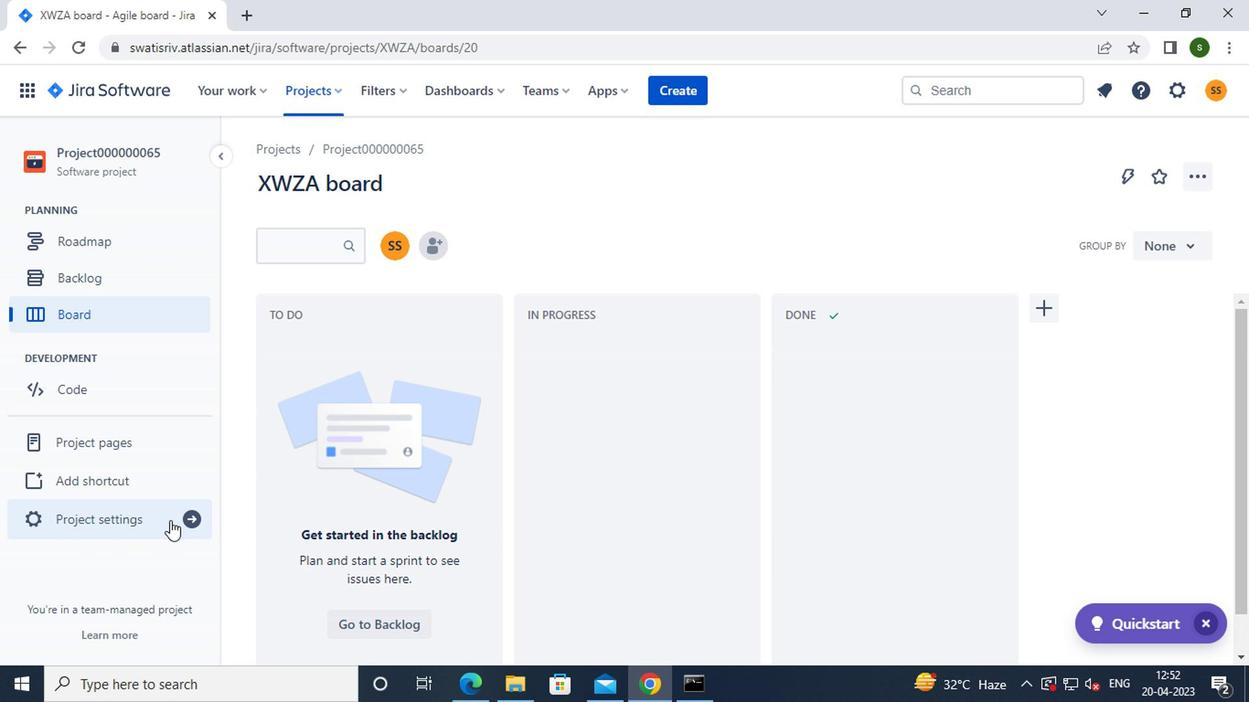 
Action: Mouse moved to (925, 394)
Screenshot: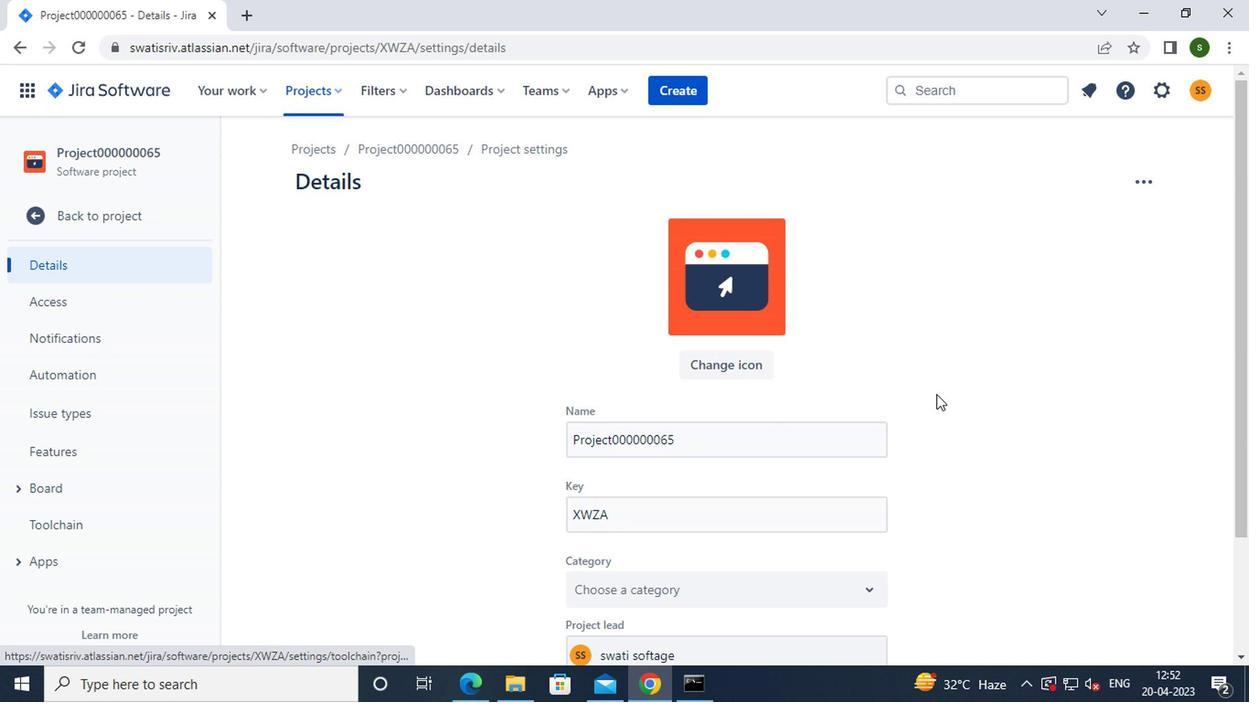 
Action: Mouse scrolled (925, 393) with delta (0, -1)
Screenshot: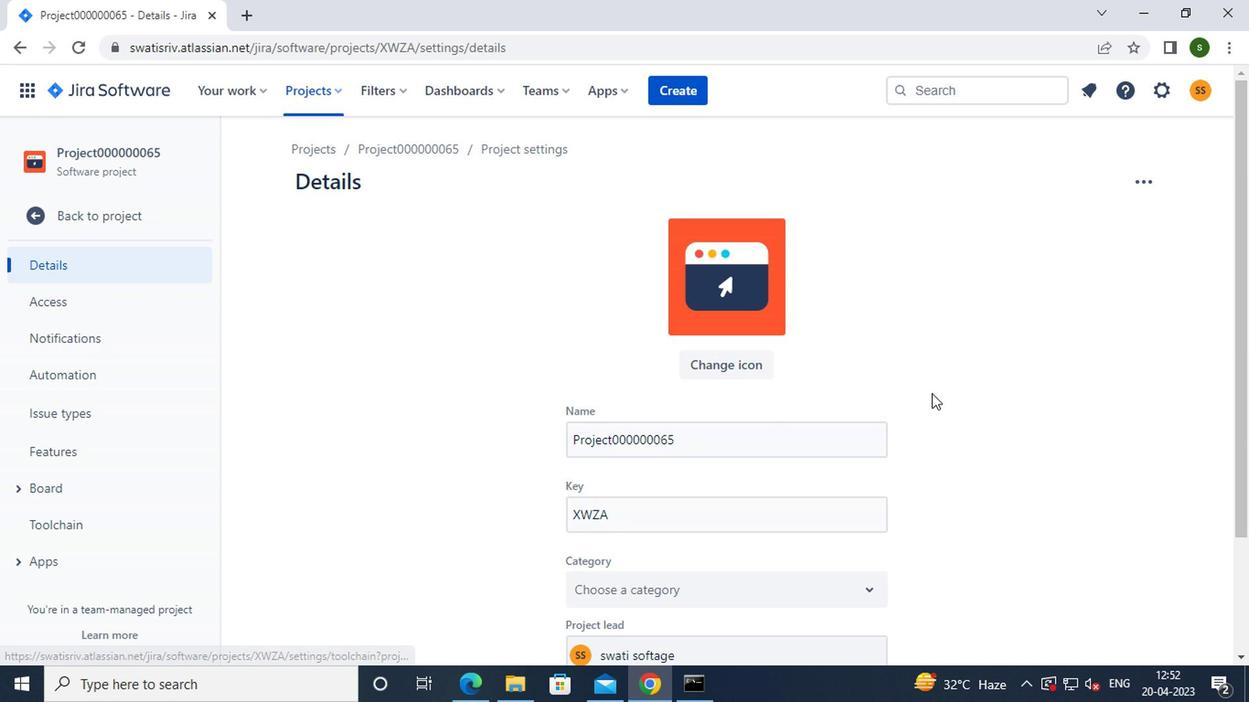 
Action: Mouse scrolled (925, 393) with delta (0, -1)
Screenshot: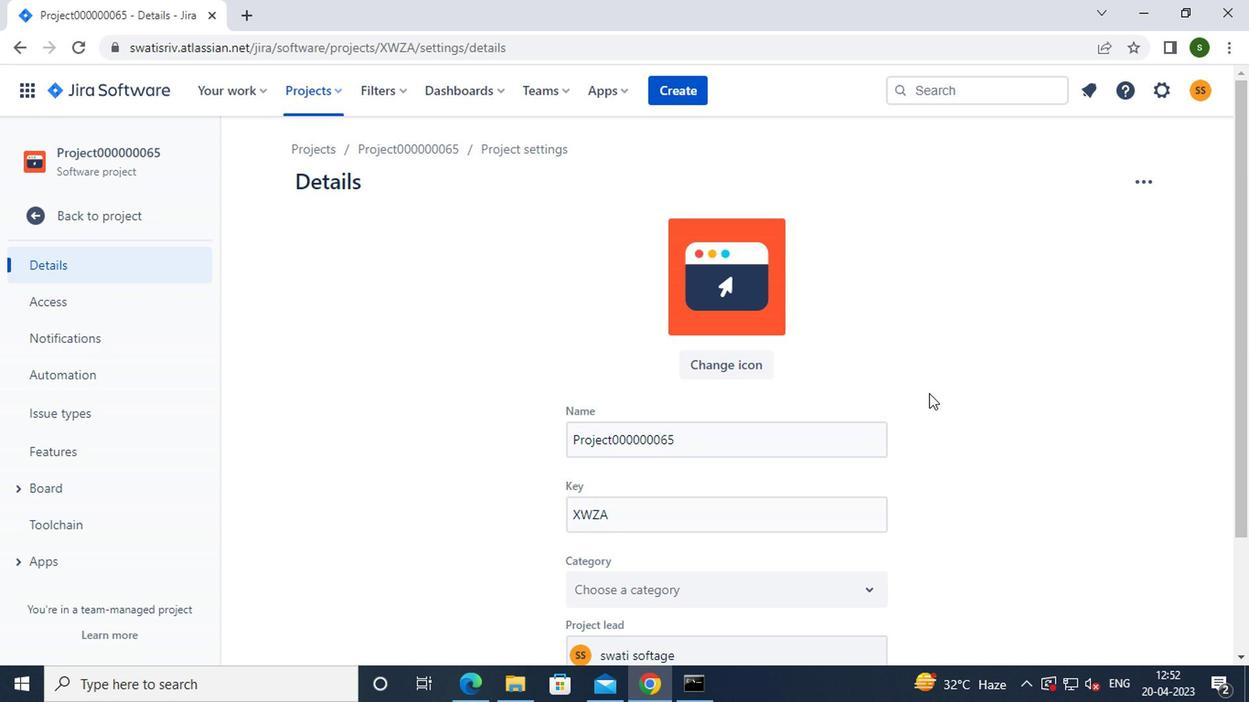 
Action: Mouse scrolled (925, 393) with delta (0, -1)
Screenshot: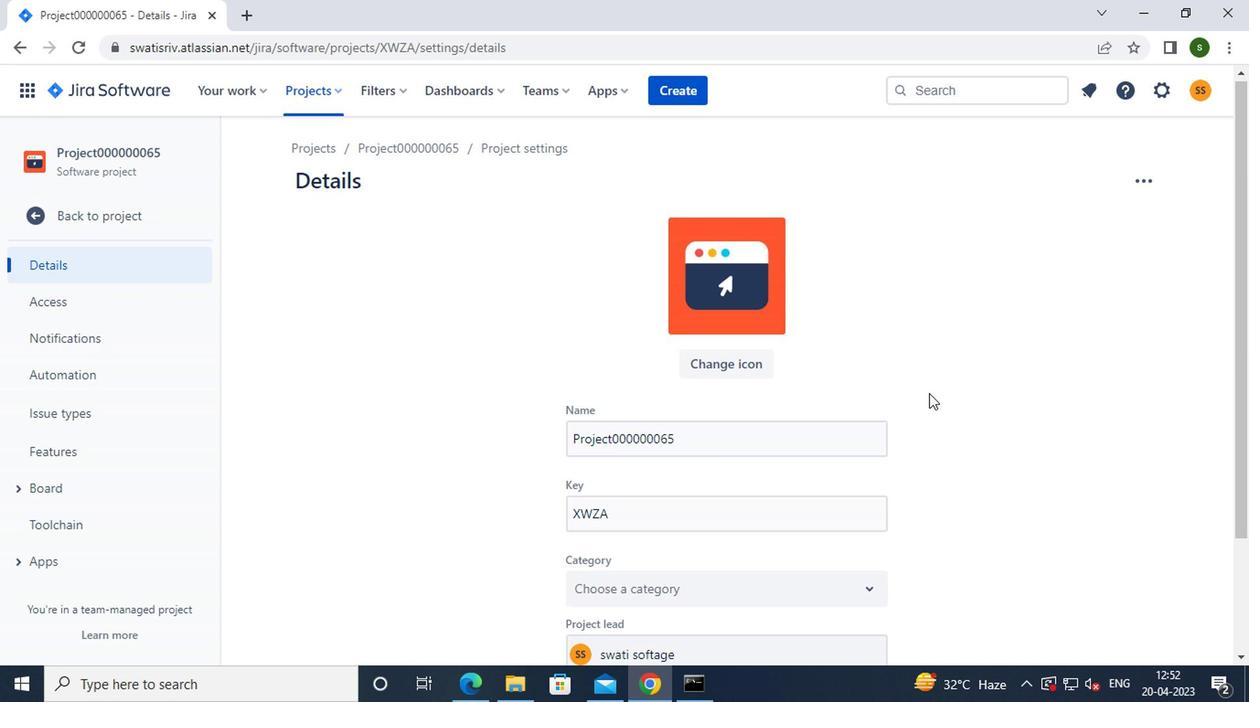 
Action: Mouse moved to (657, 495)
Screenshot: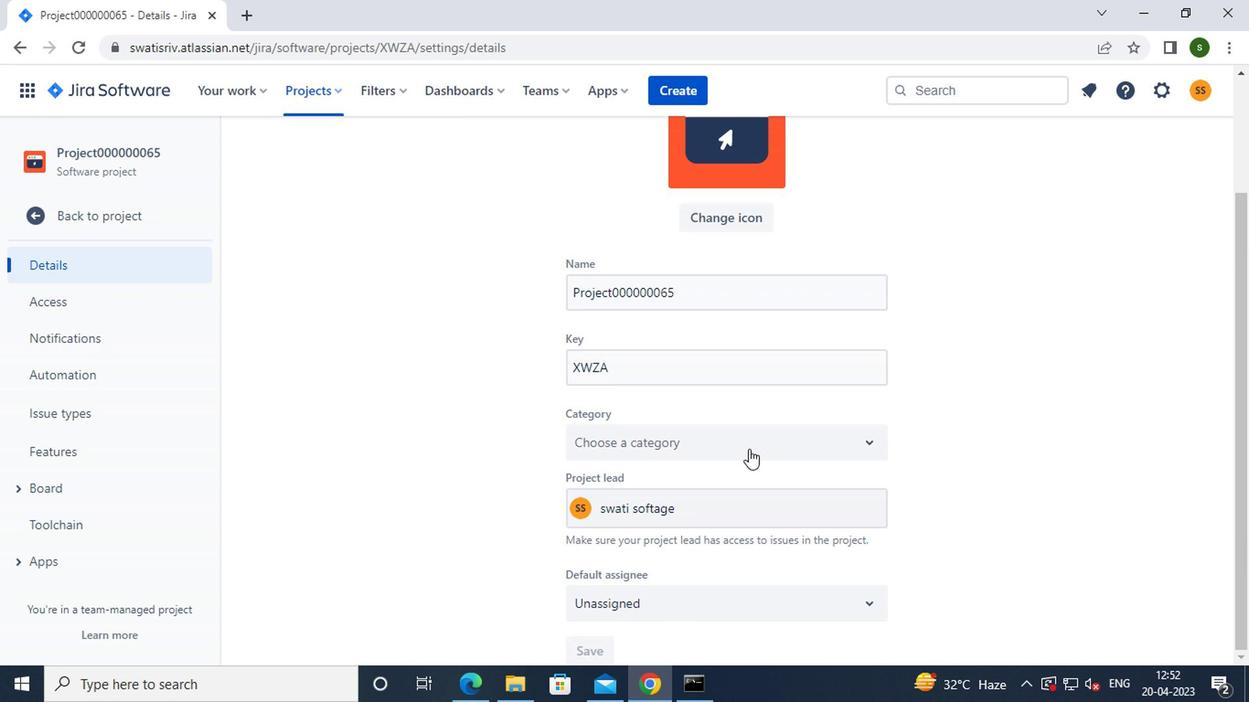 
Action: Mouse pressed left at (657, 495)
Screenshot: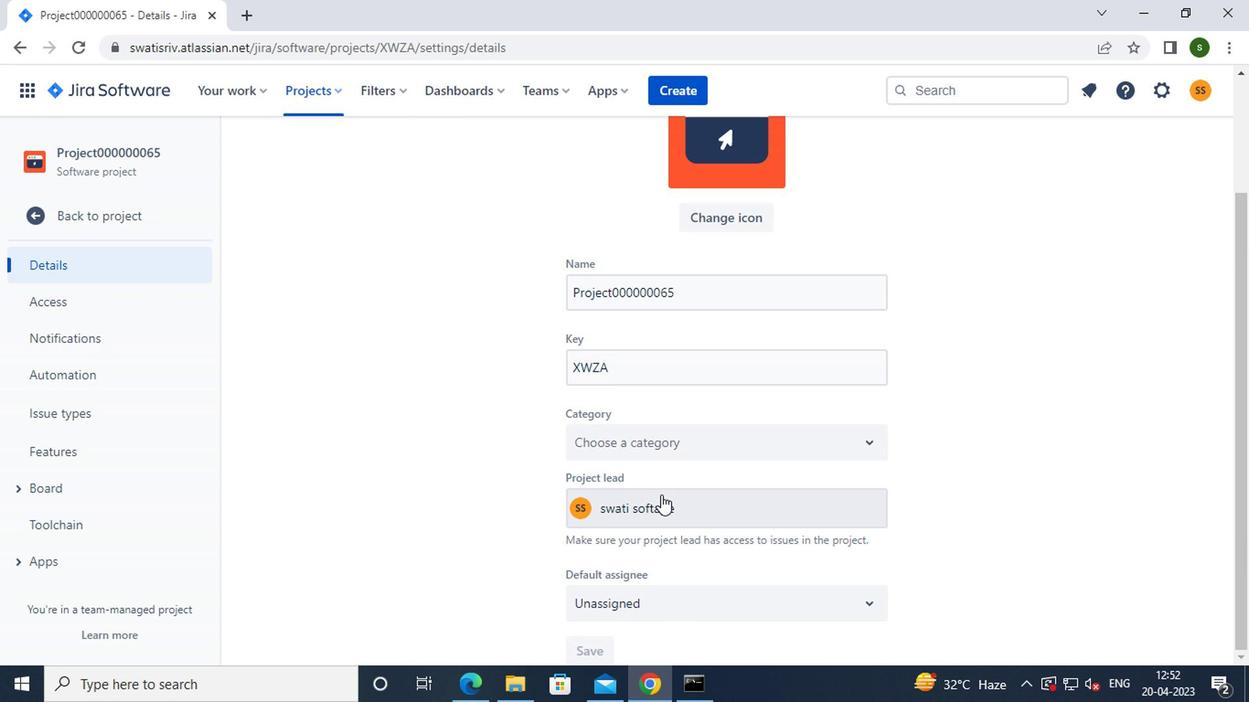 
Action: Mouse moved to (688, 285)
Screenshot: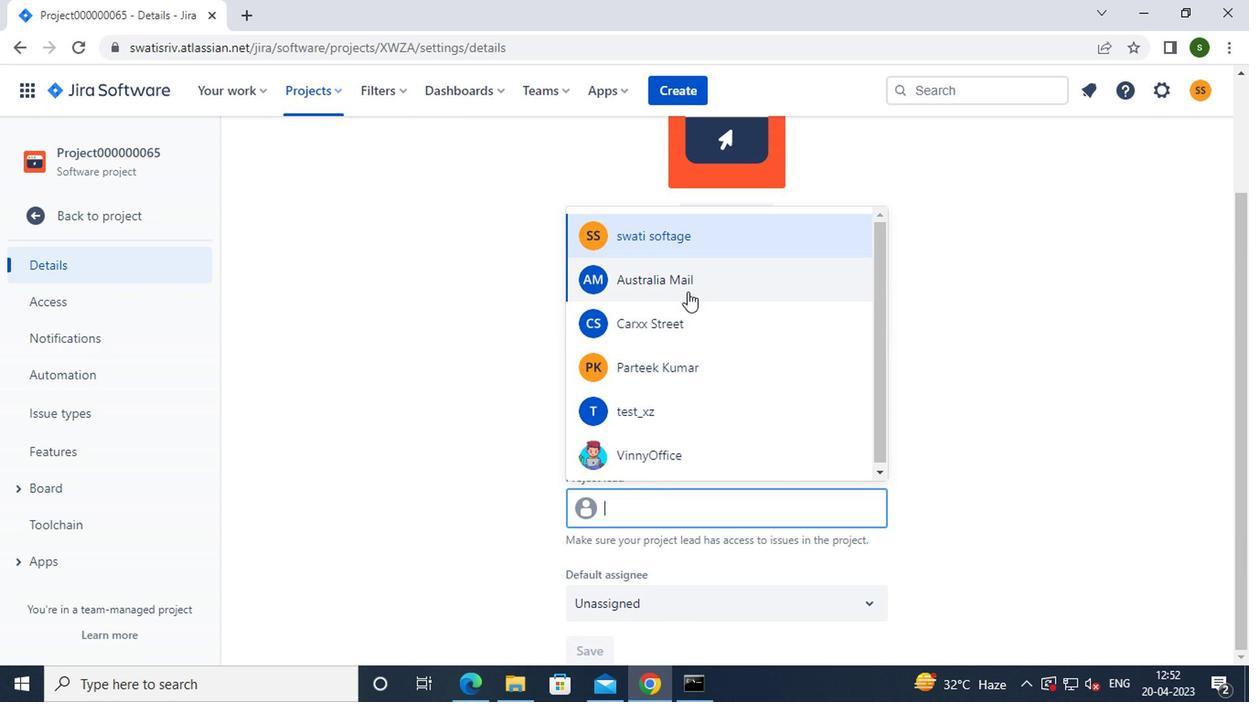 
Action: Mouse pressed left at (688, 285)
Screenshot: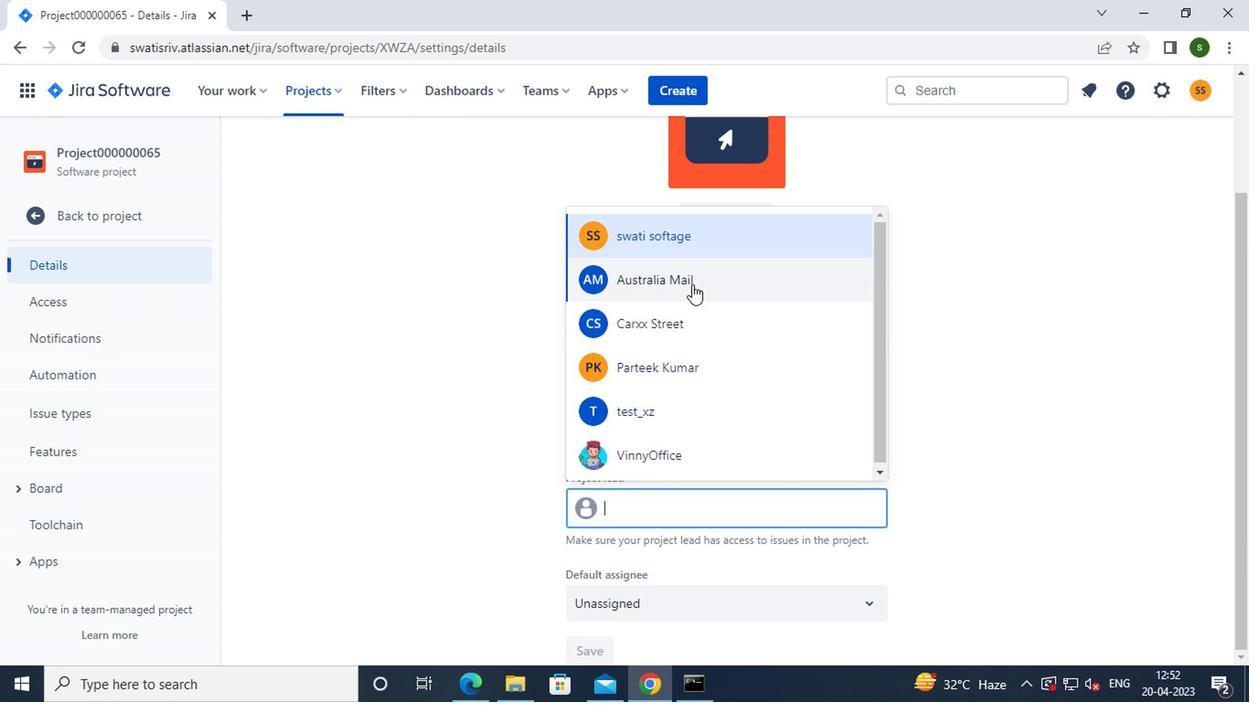 
Action: Mouse moved to (1023, 478)
Screenshot: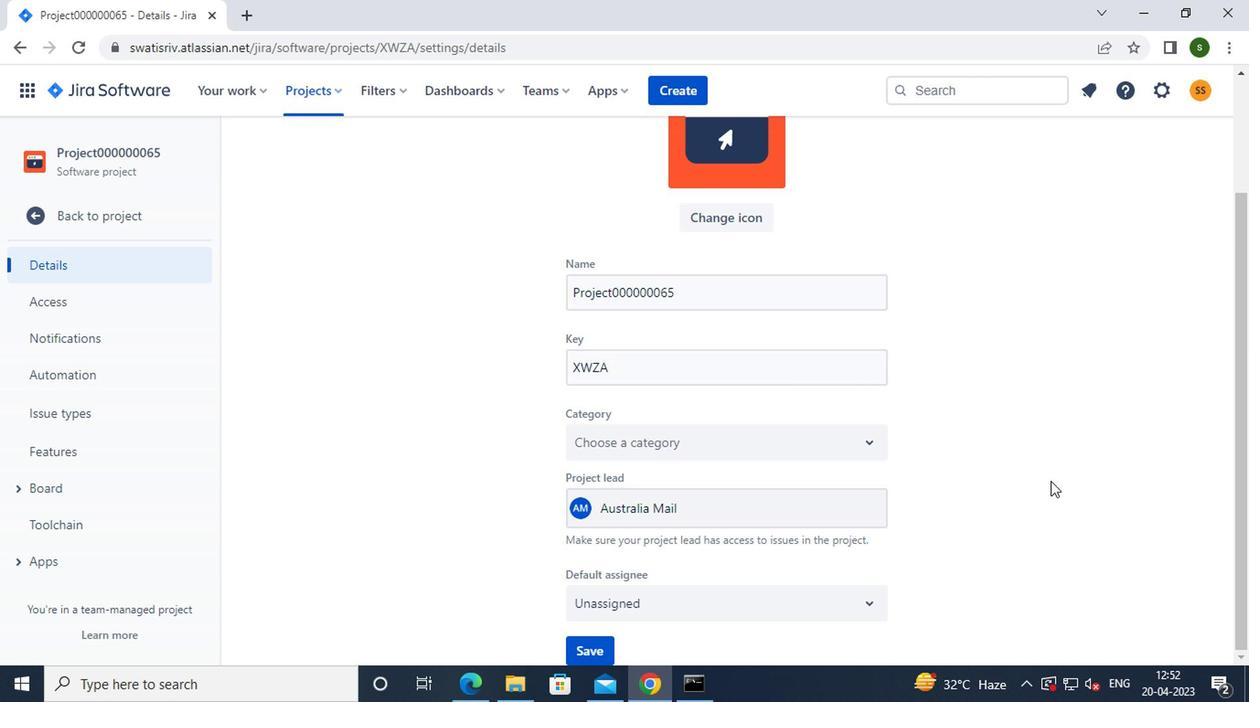
Action: Mouse scrolled (1023, 477) with delta (0, 0)
Screenshot: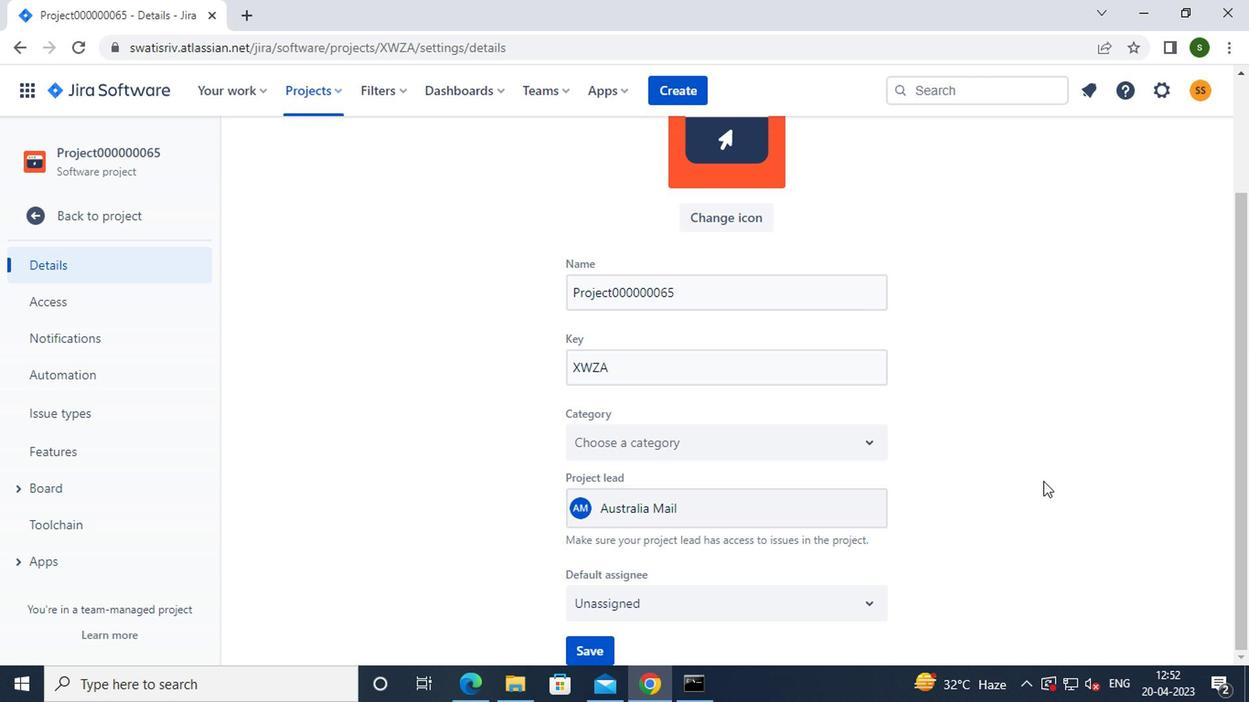 
Action: Mouse scrolled (1023, 477) with delta (0, 0)
Screenshot: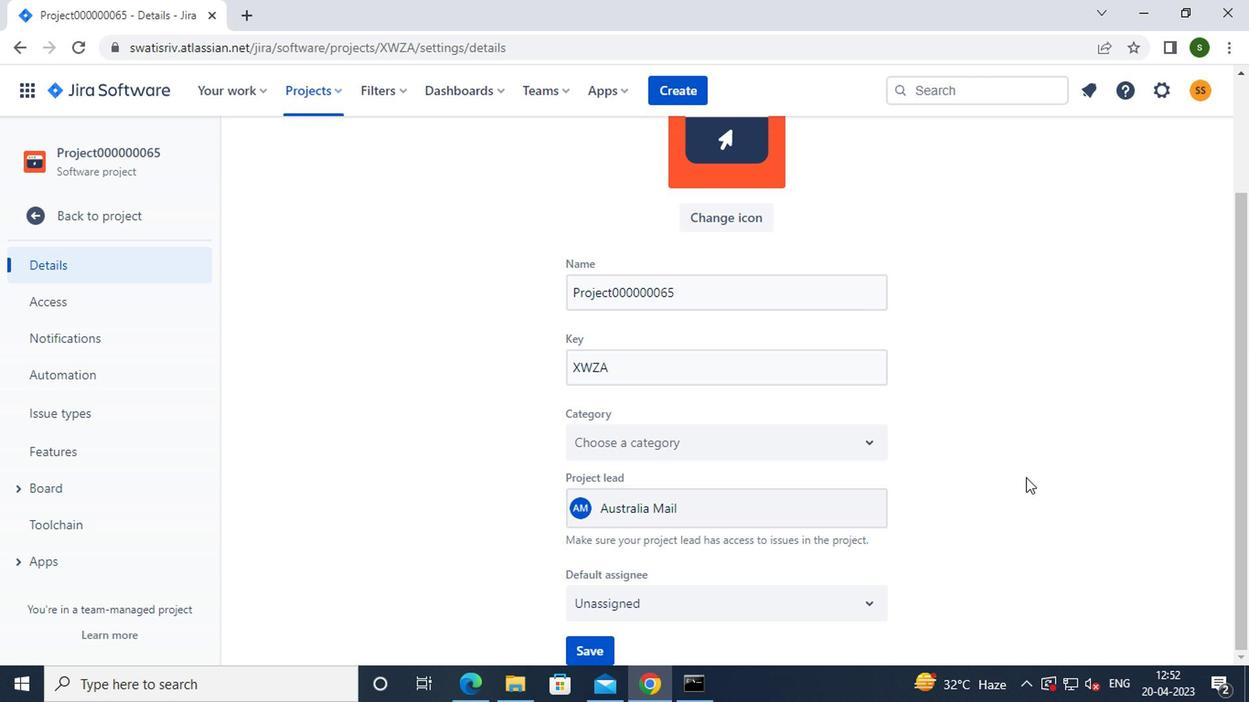 
Action: Mouse moved to (583, 646)
Screenshot: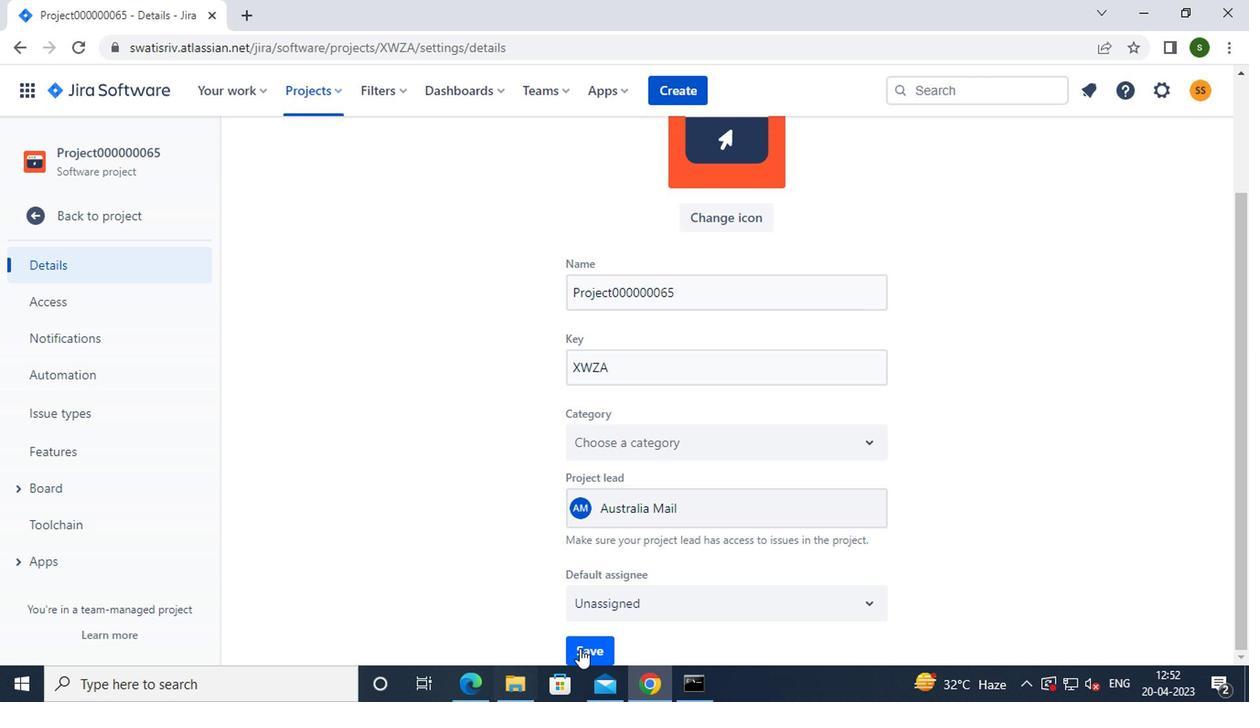 
Action: Mouse pressed left at (583, 646)
Screenshot: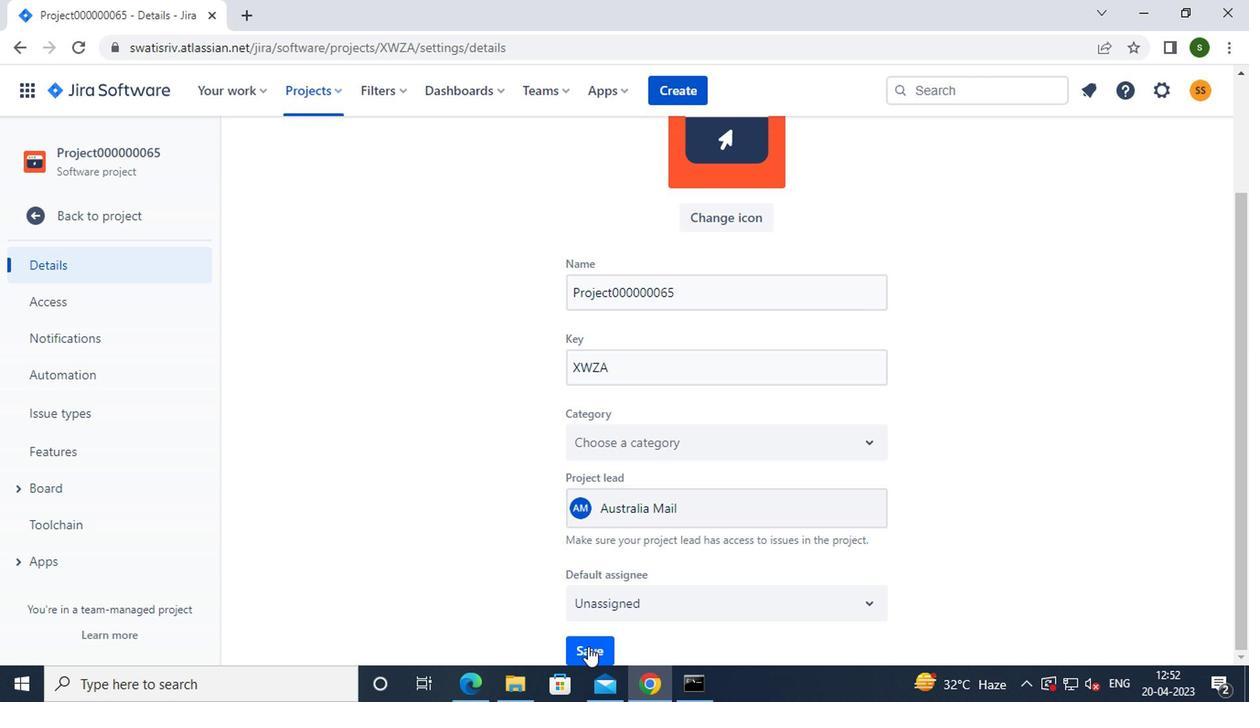 
Action: Mouse moved to (311, 100)
Screenshot: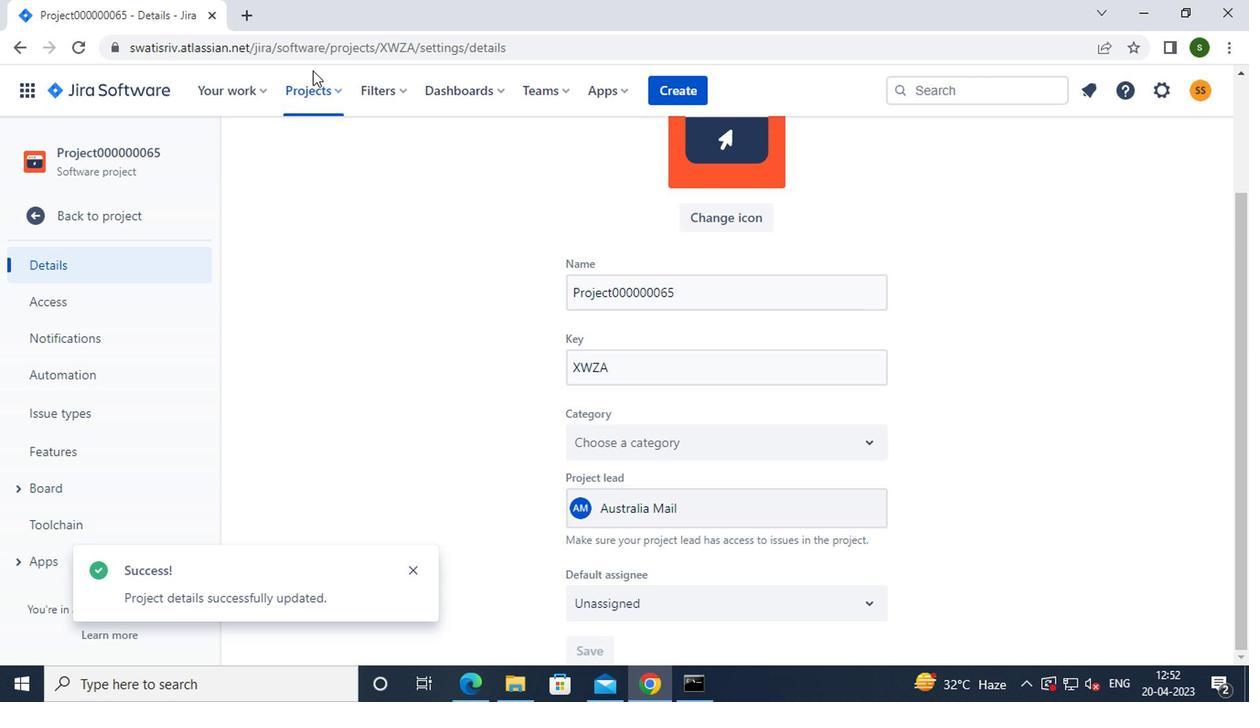 
Action: Mouse pressed left at (311, 100)
Screenshot: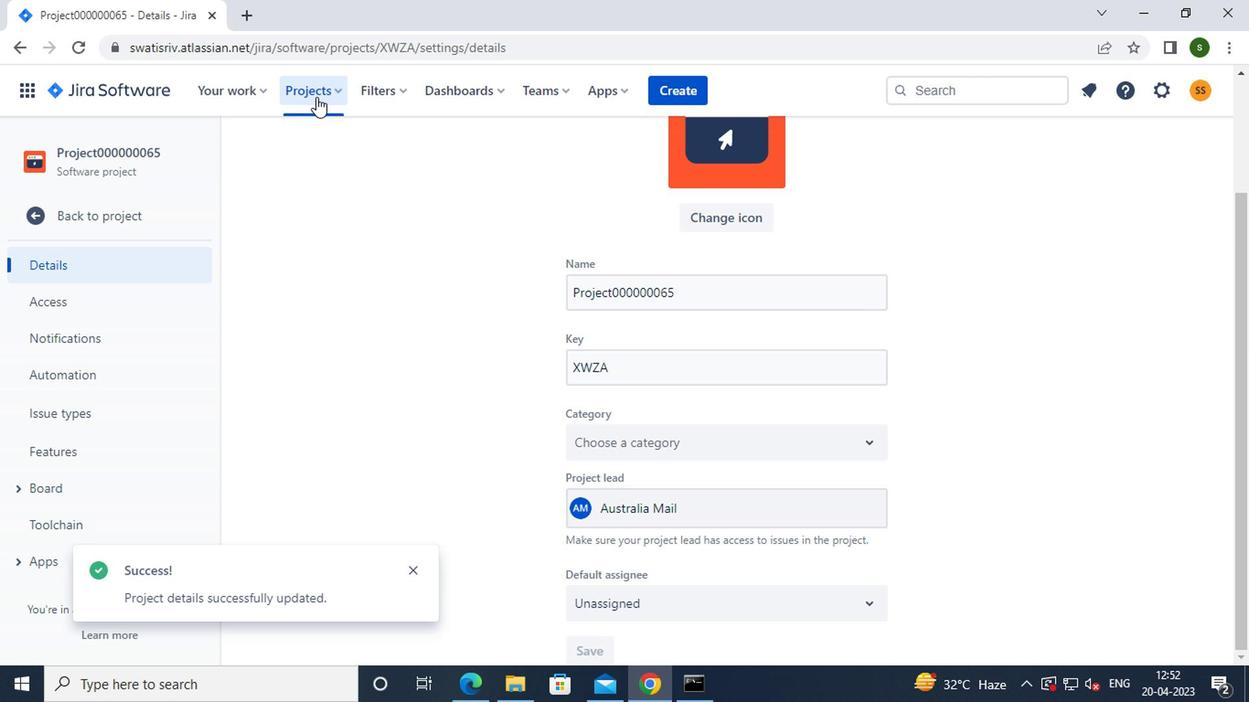 
Action: Mouse moved to (381, 225)
Screenshot: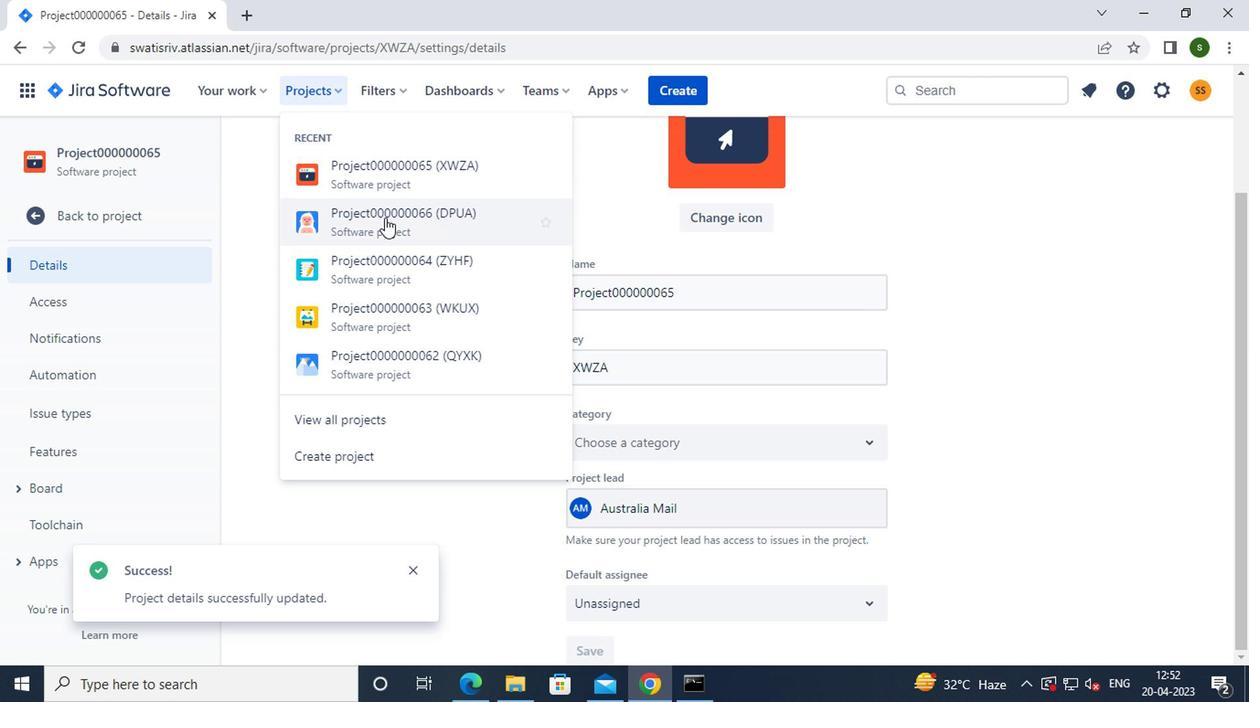
Action: Mouse pressed left at (381, 225)
Screenshot: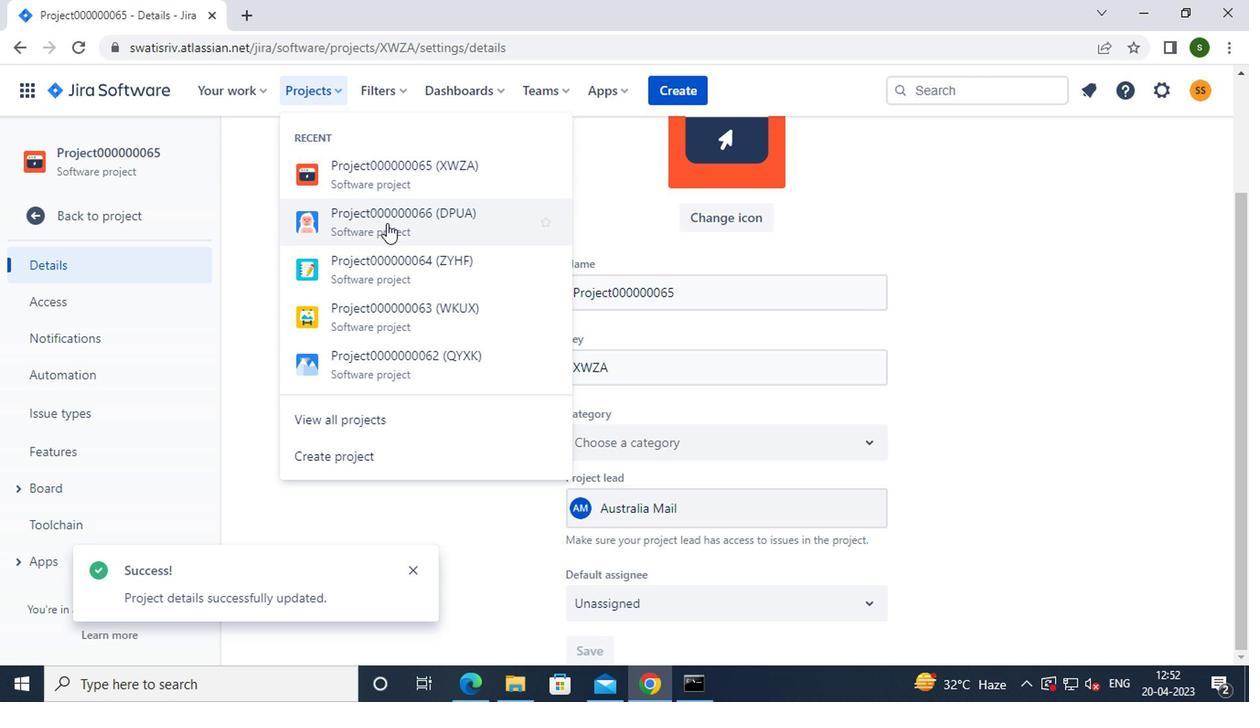 
Action: Mouse moved to (105, 521)
Screenshot: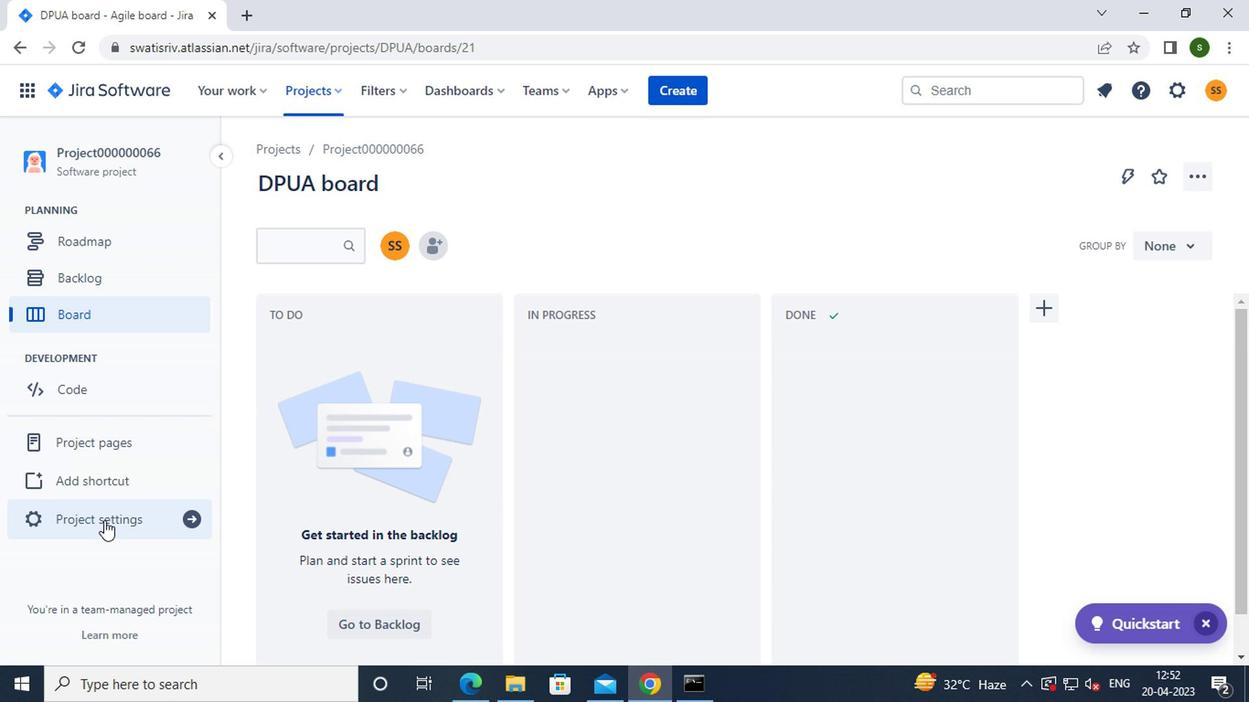 
Action: Mouse pressed left at (105, 521)
Screenshot: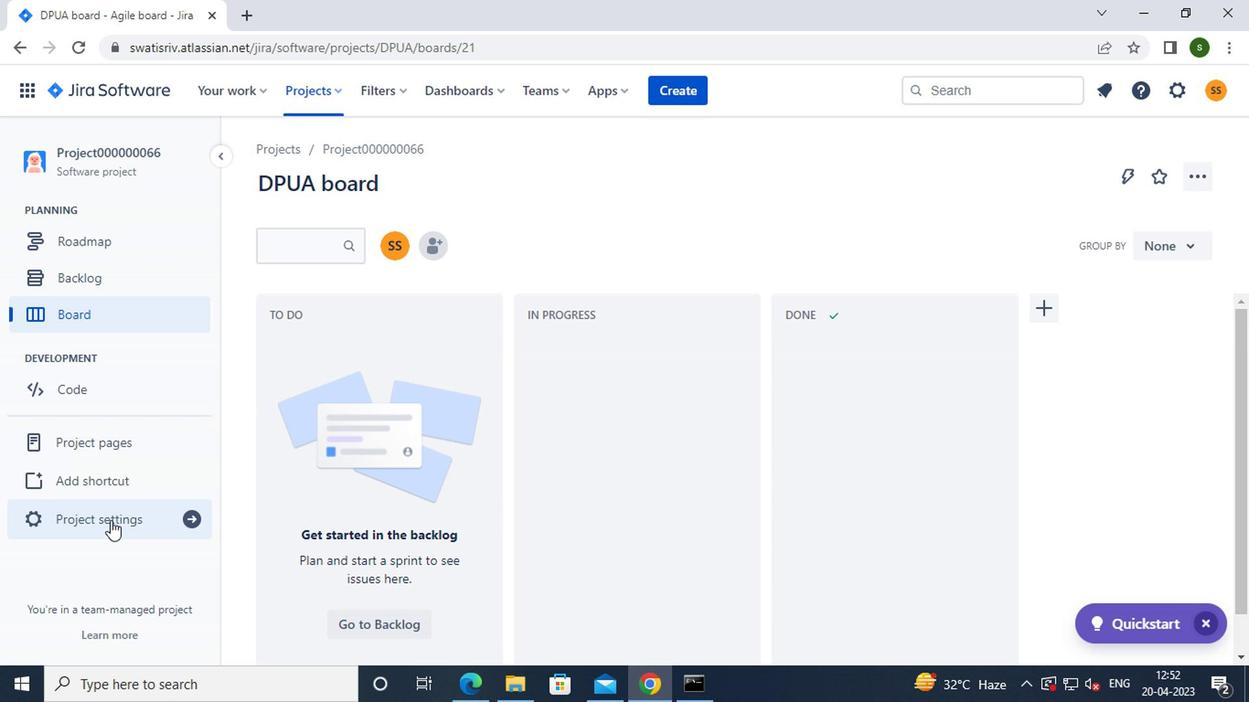 
Action: Mouse moved to (743, 439)
Screenshot: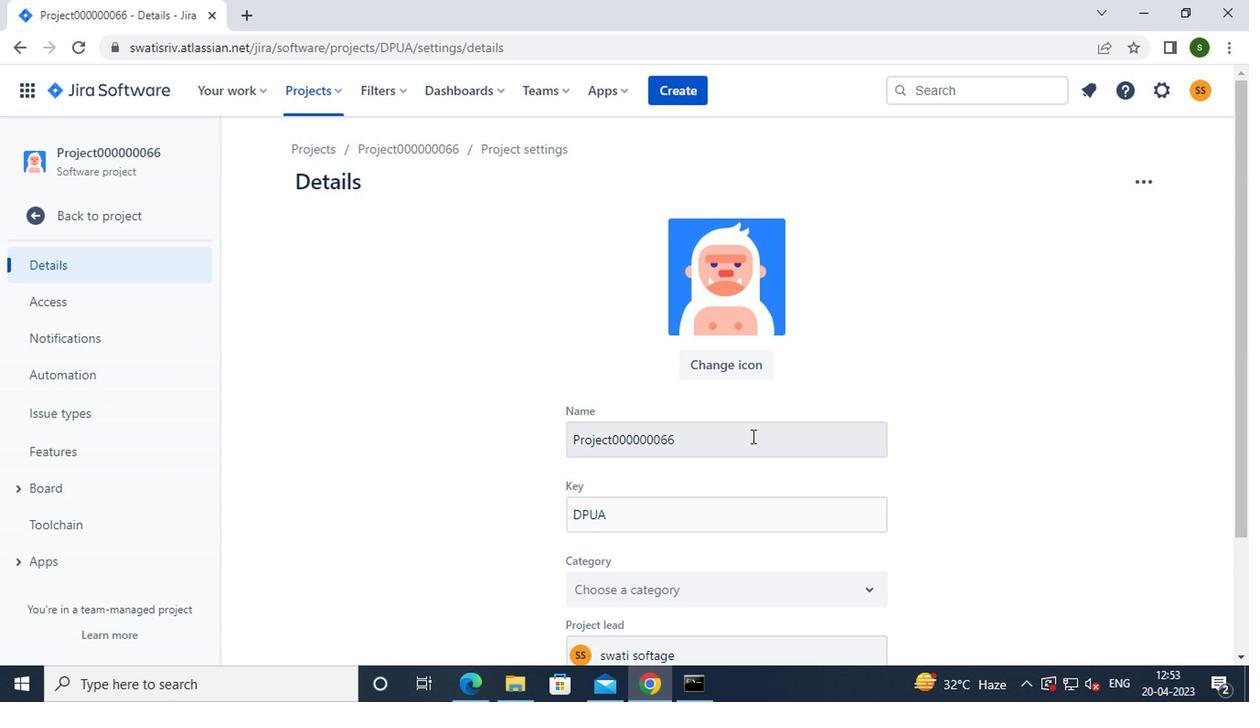 
Action: Mouse scrolled (743, 438) with delta (0, 0)
Screenshot: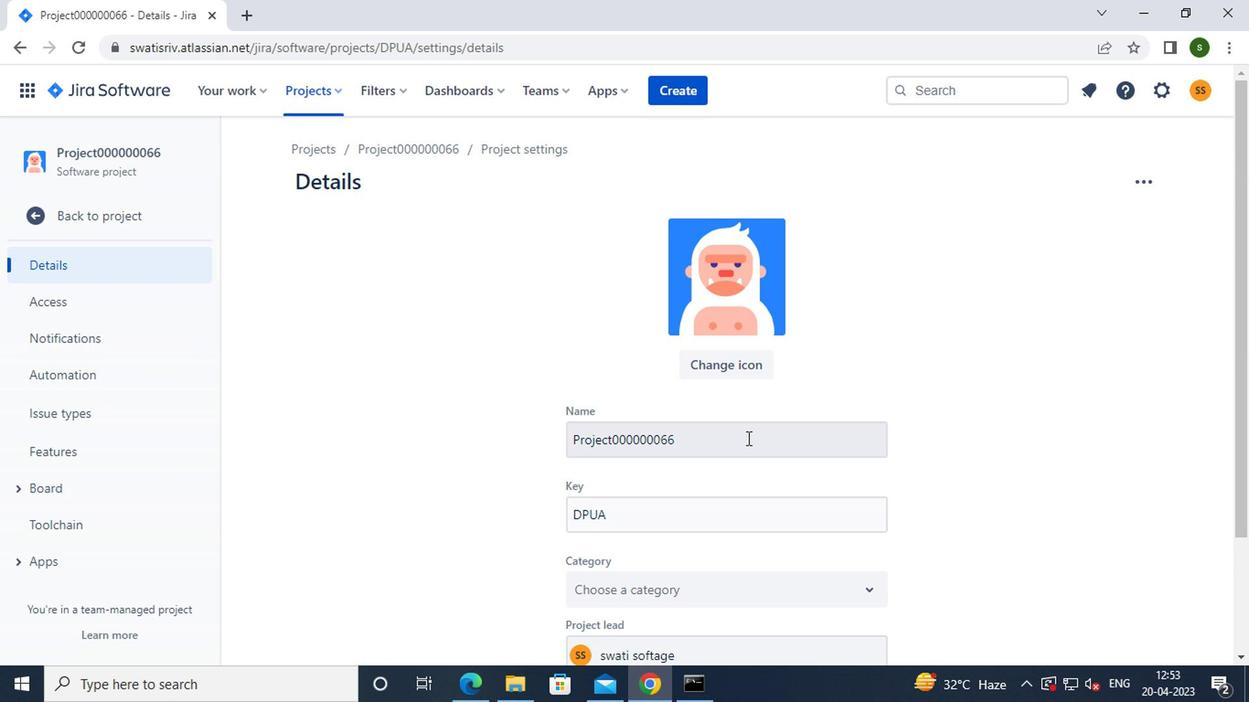 
Action: Mouse scrolled (743, 438) with delta (0, 0)
Screenshot: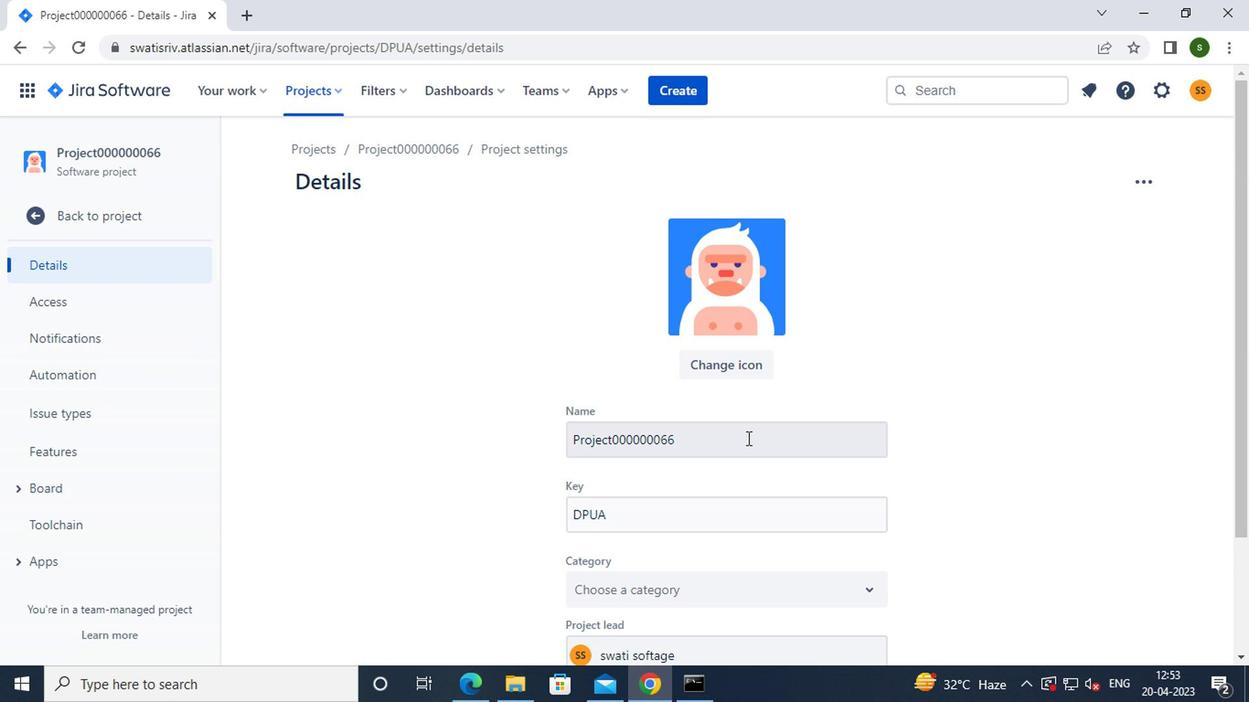 
Action: Mouse moved to (689, 499)
Screenshot: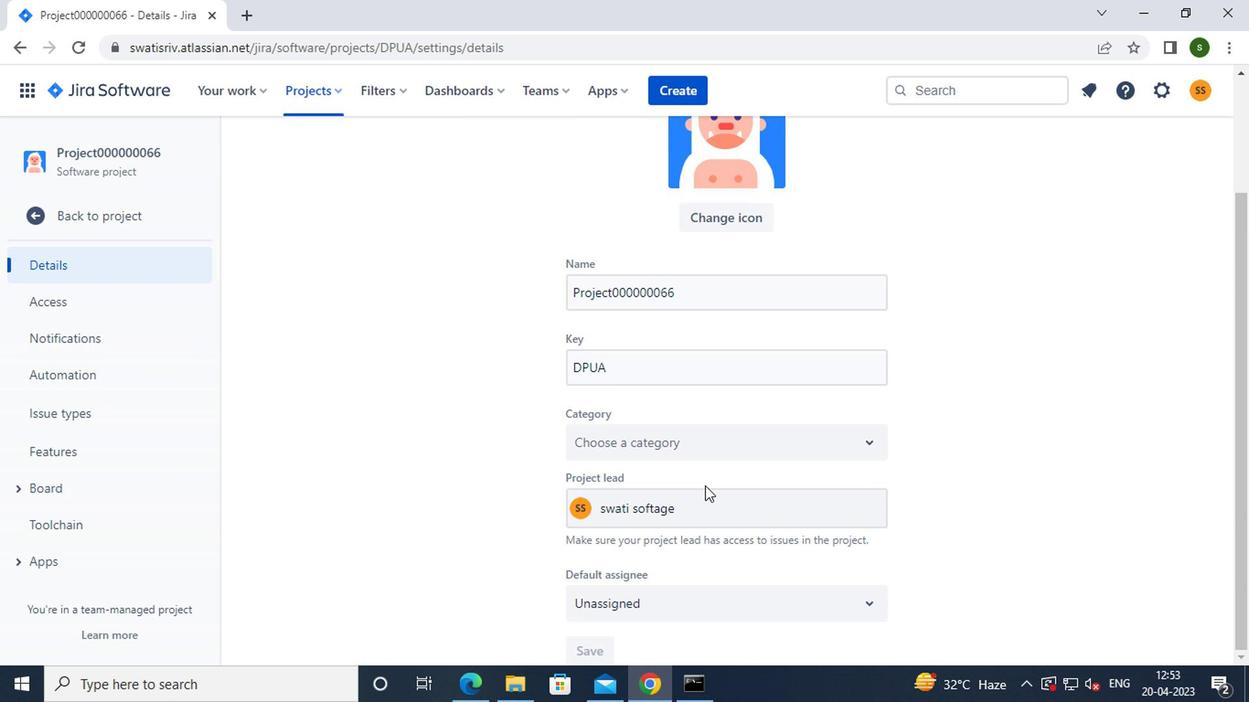 
Action: Mouse pressed left at (689, 499)
Screenshot: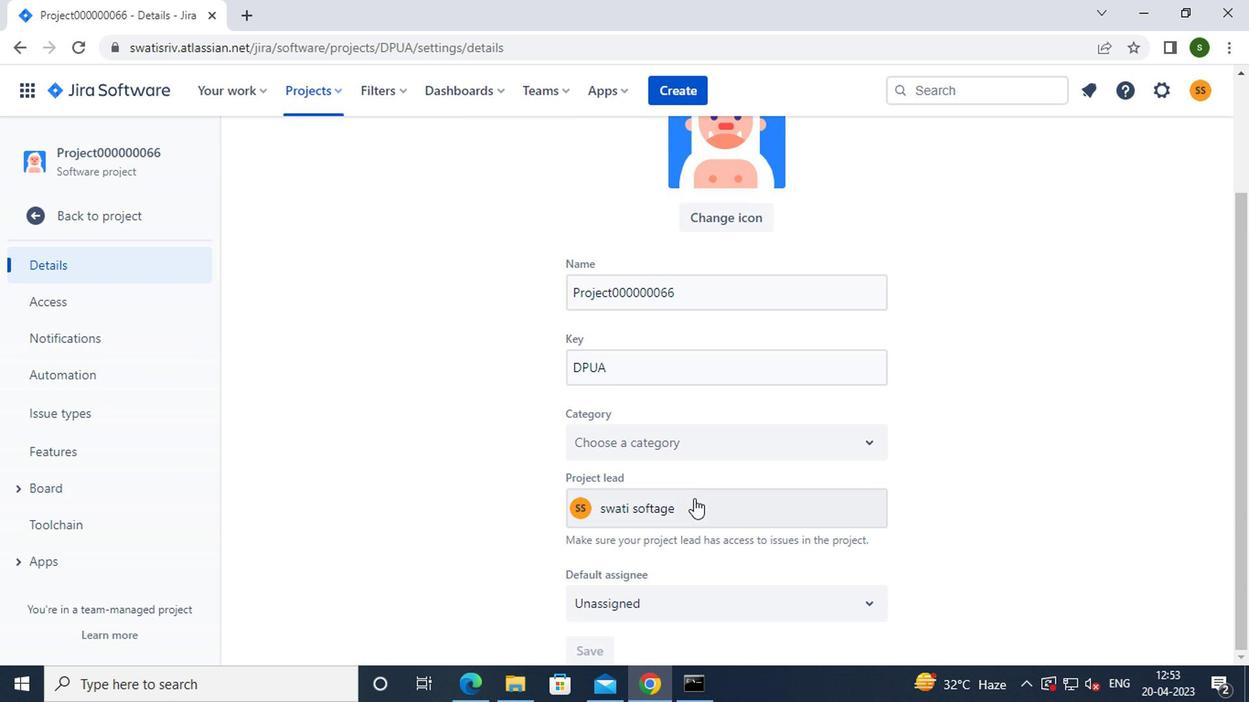 
Action: Mouse moved to (659, 378)
Screenshot: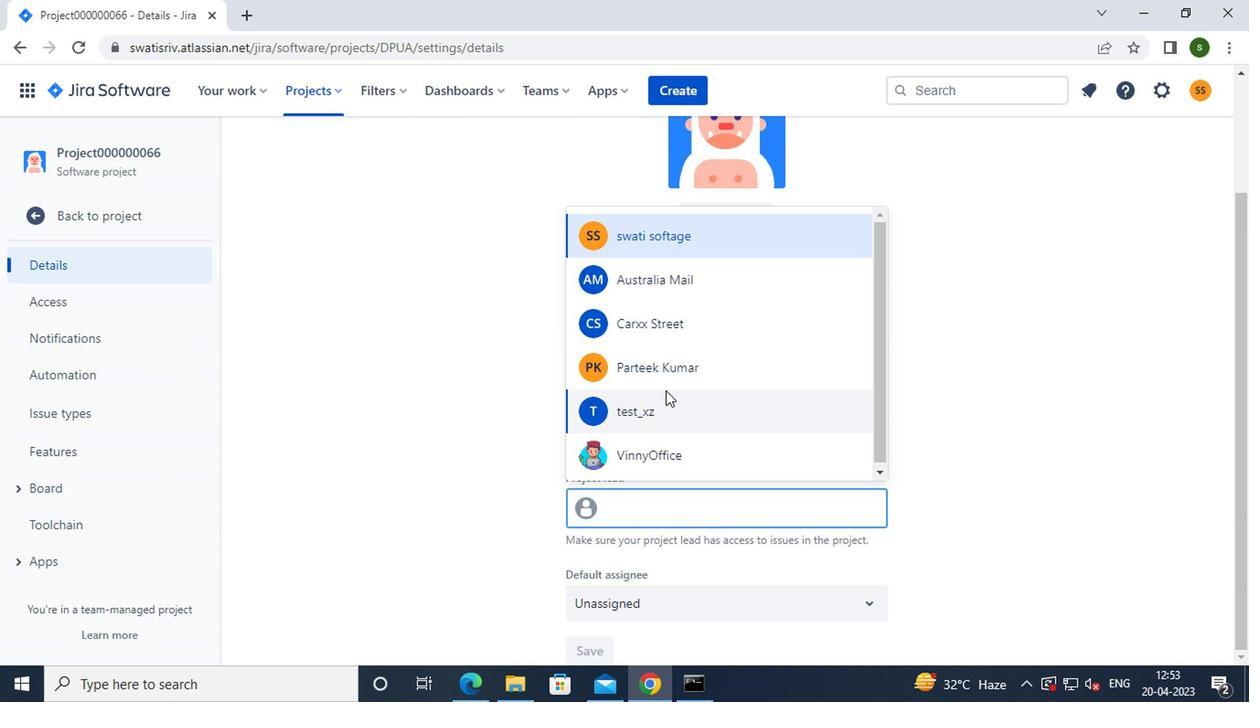 
Action: Mouse pressed left at (659, 378)
Screenshot: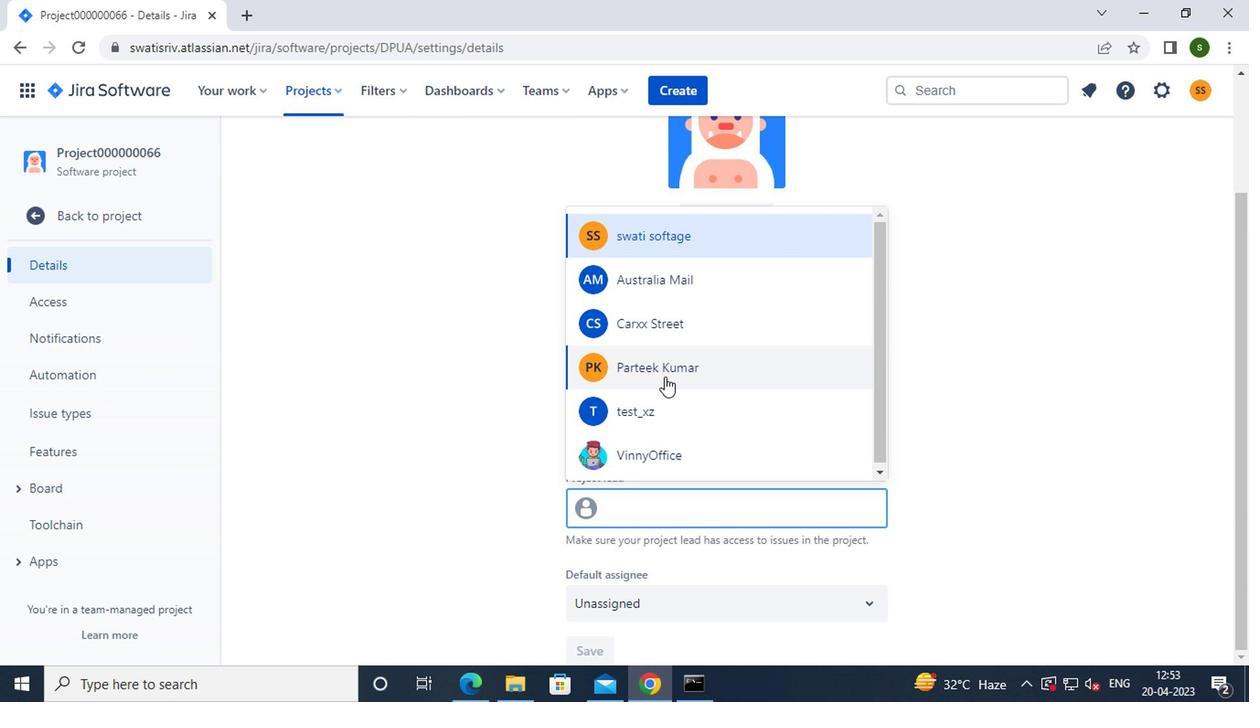 
Action: Mouse moved to (951, 521)
Screenshot: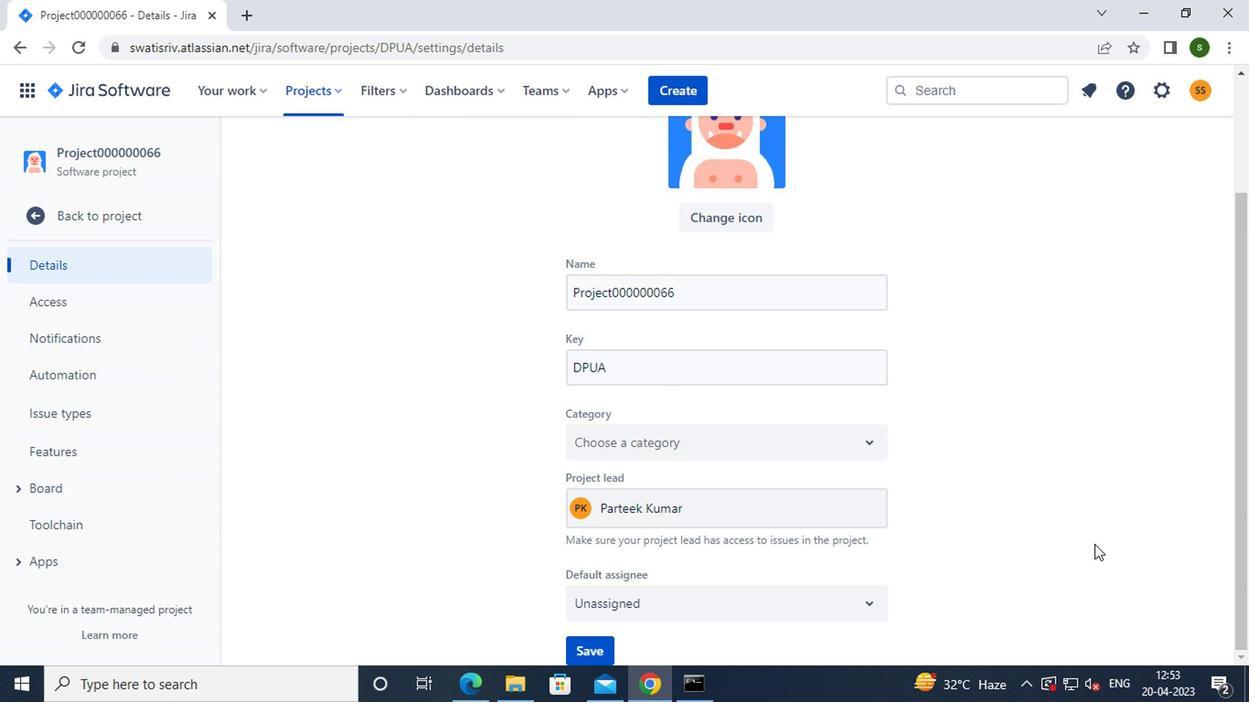 
Action: Mouse scrolled (951, 519) with delta (0, -1)
Screenshot: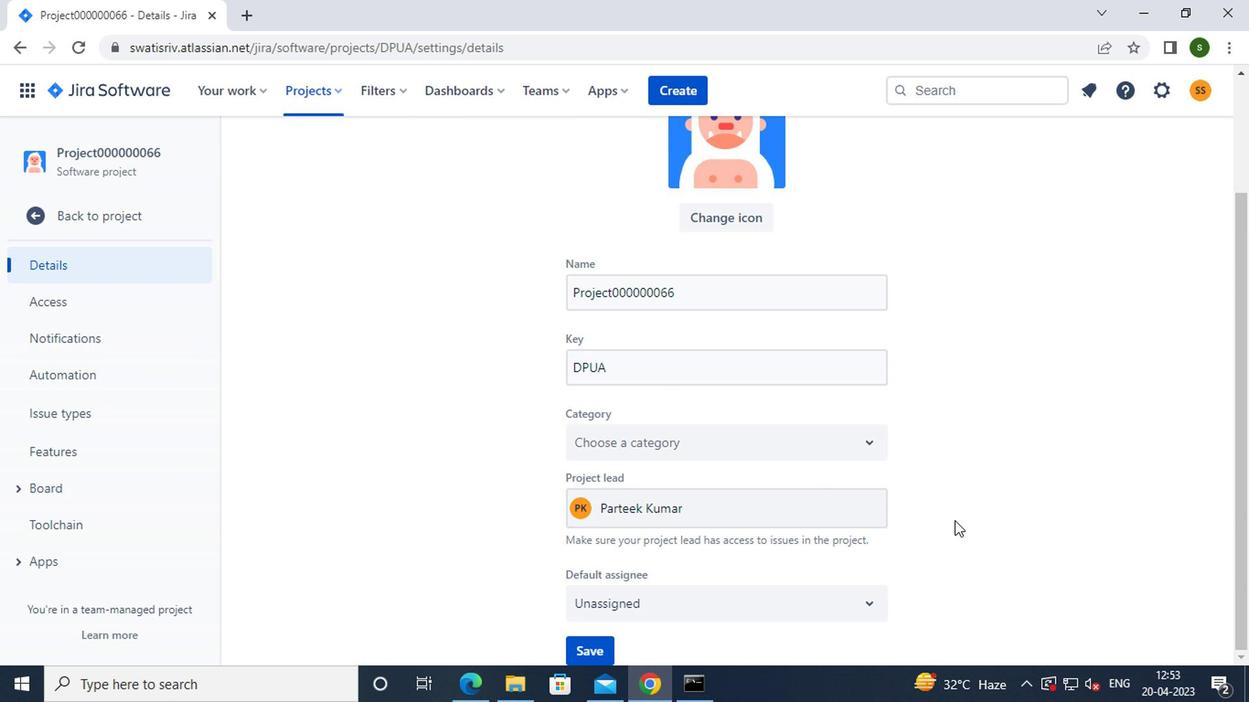 
Action: Mouse scrolled (951, 519) with delta (0, -1)
Screenshot: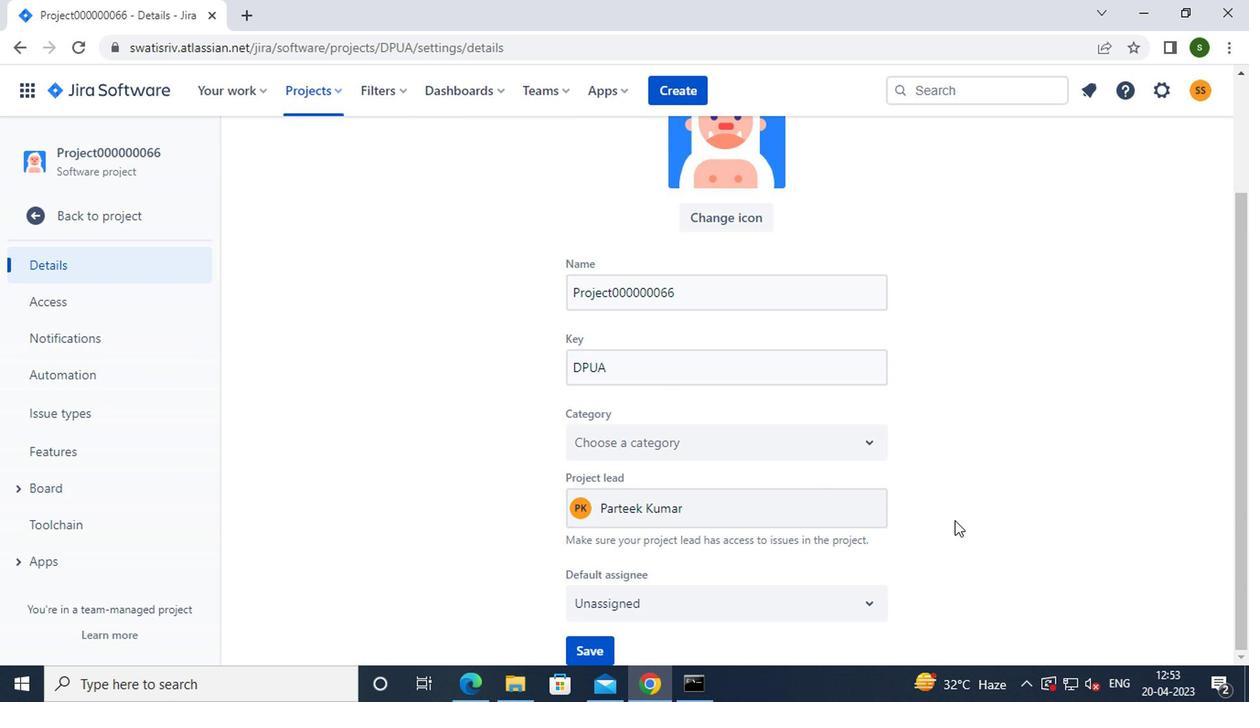 
Action: Mouse moved to (597, 640)
Screenshot: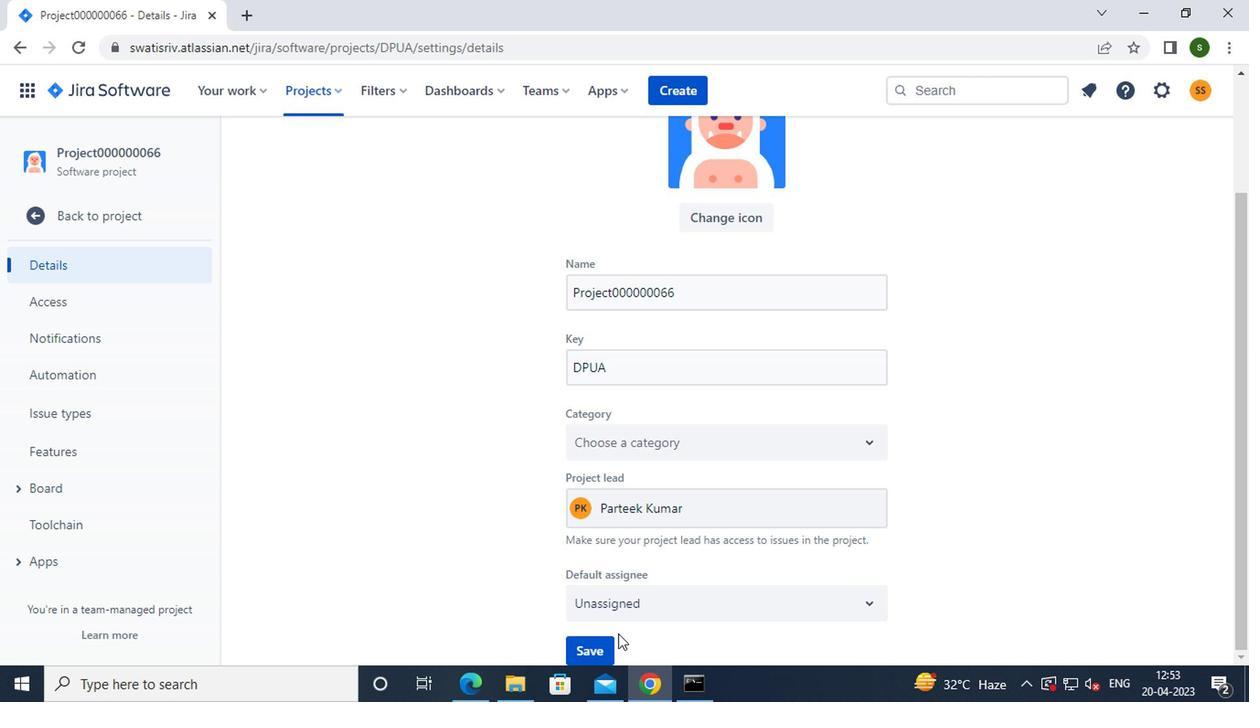 
Action: Mouse pressed left at (597, 640)
Screenshot: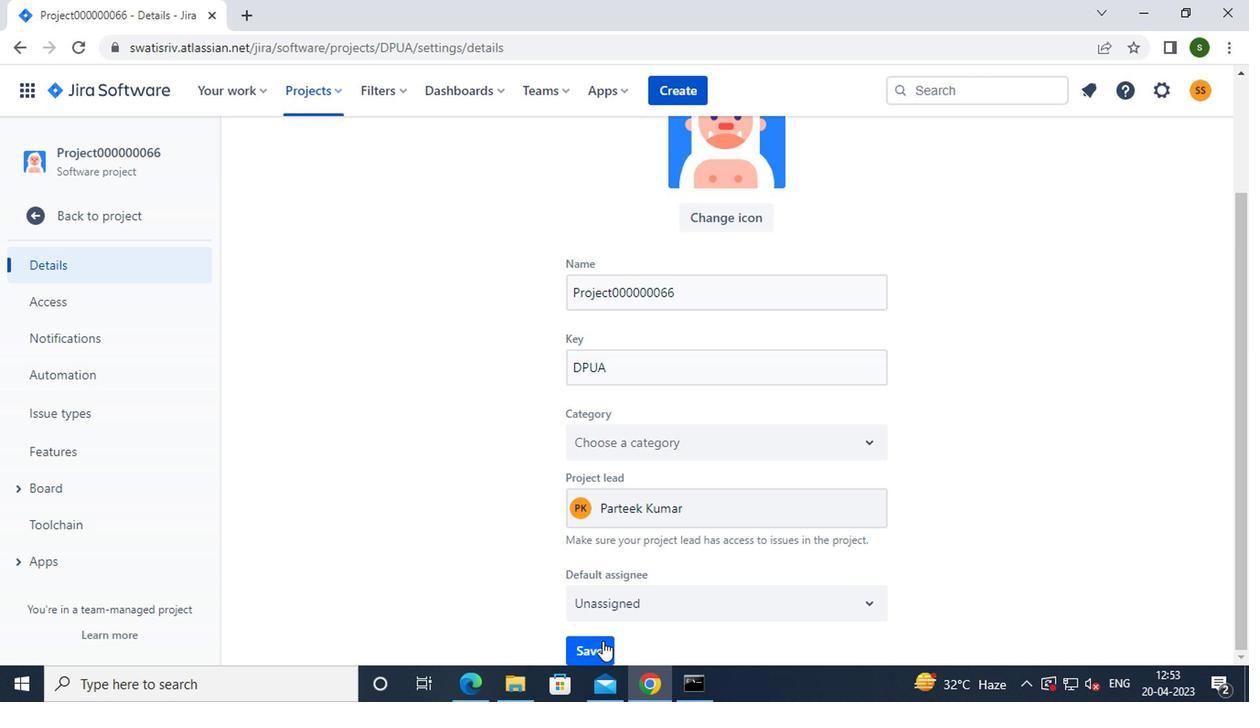 
Action: Mouse moved to (409, 517)
Screenshot: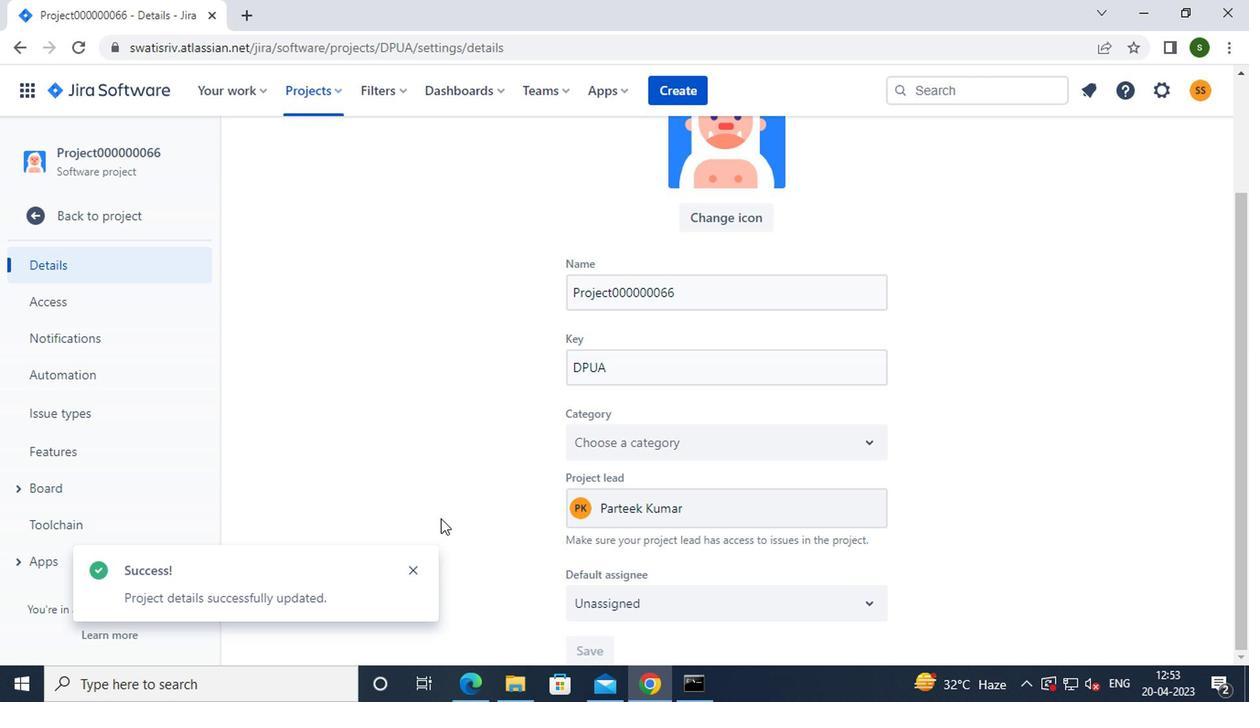 
Action: Key pressed <Key.f8>
Screenshot: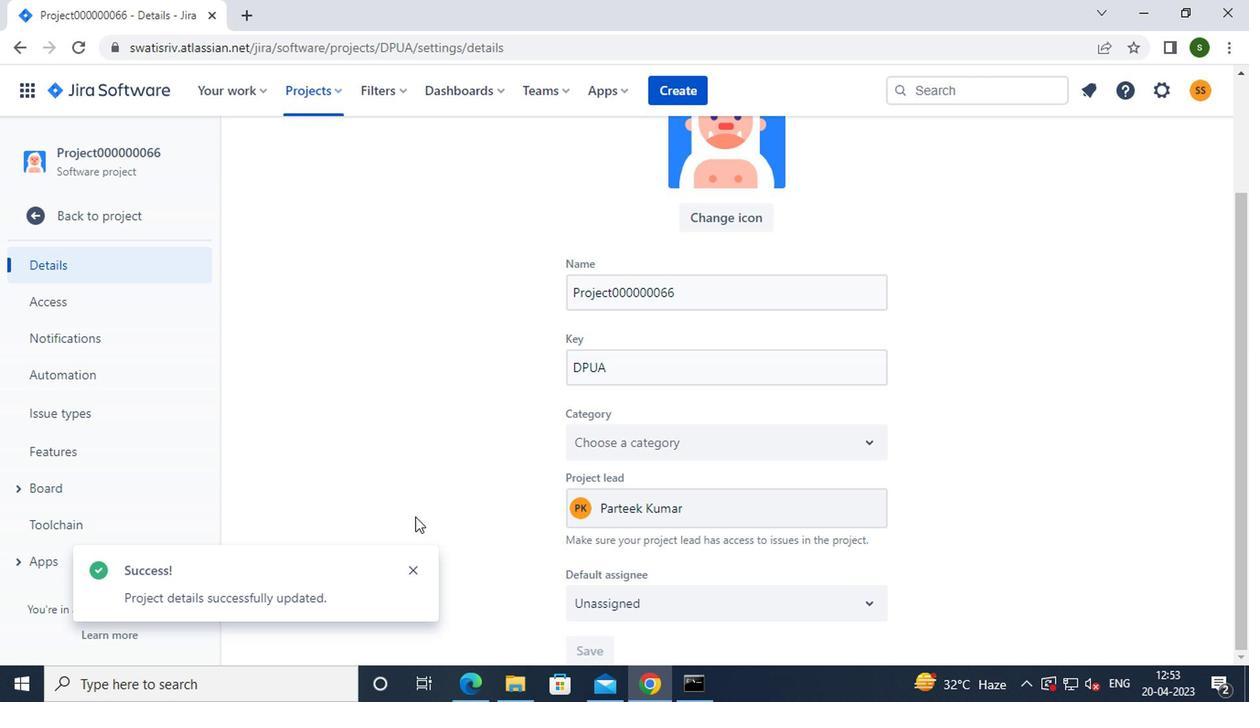 
